Task: Find connections with filter location Ravensburg with filter topic #Lawwith filter profile language French with filter current company Piramal Group with filter school SAL INSTITUTE OF TECH. & ENGG. RESEARCH, AHMEDABAD 067 with filter industry Interior Design with filter service category Immigration Law with filter keywords title Help Desk Worker/Desktop Support
Action: Mouse moved to (307, 208)
Screenshot: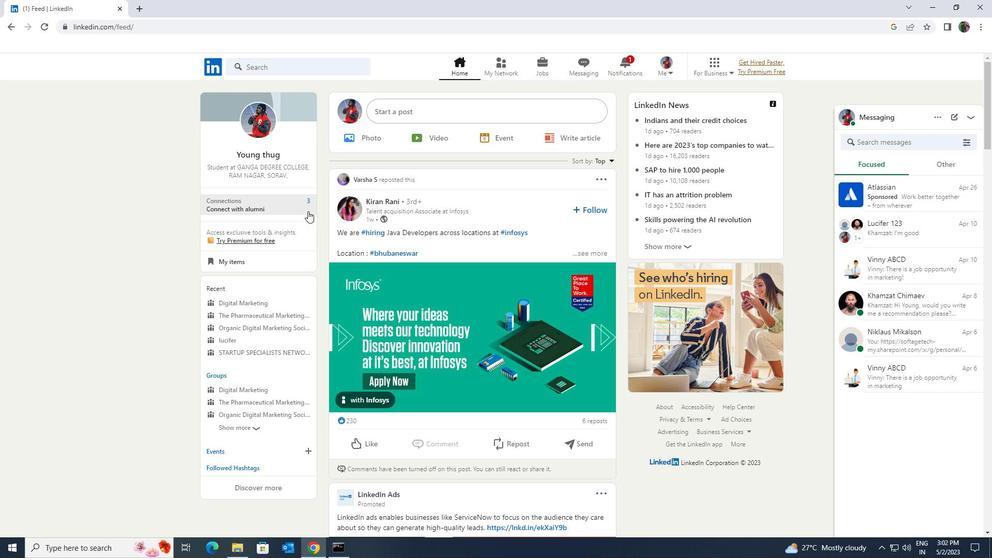 
Action: Mouse pressed left at (307, 208)
Screenshot: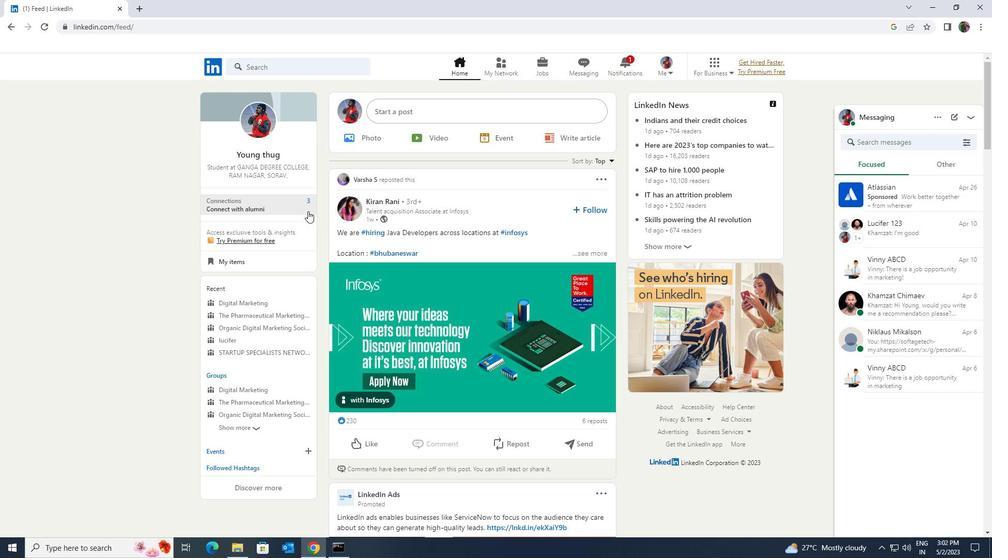 
Action: Mouse moved to (302, 126)
Screenshot: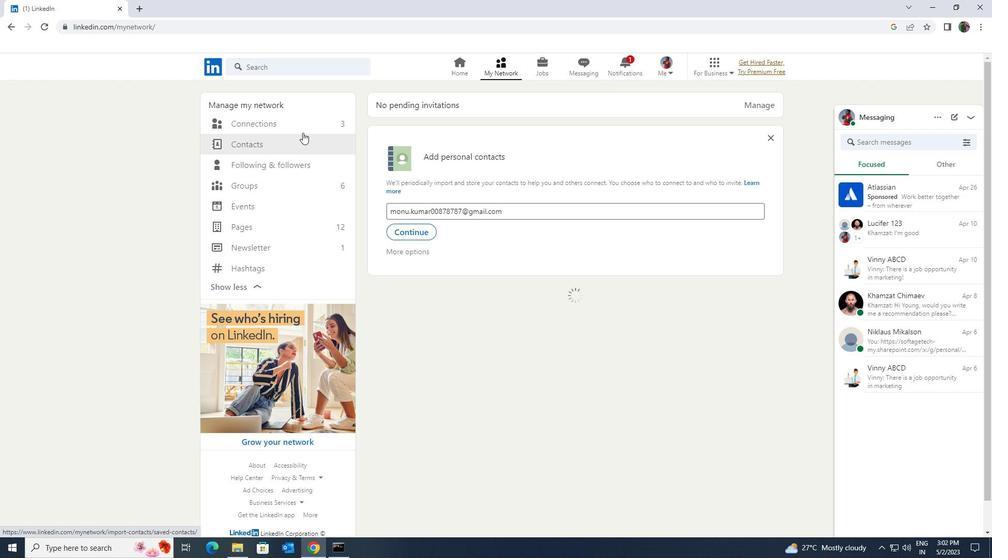 
Action: Mouse pressed left at (302, 126)
Screenshot: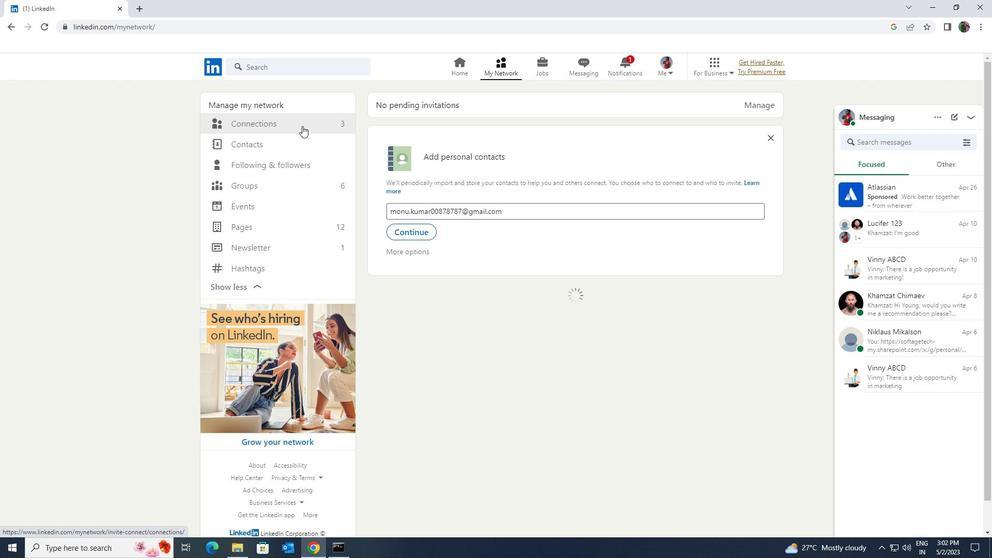 
Action: Mouse moved to (551, 126)
Screenshot: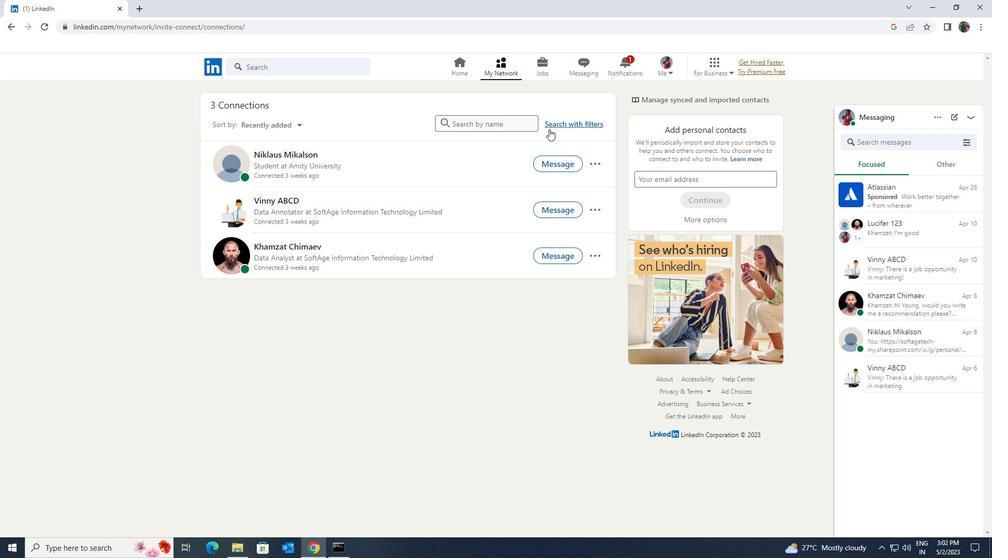 
Action: Mouse pressed left at (551, 126)
Screenshot: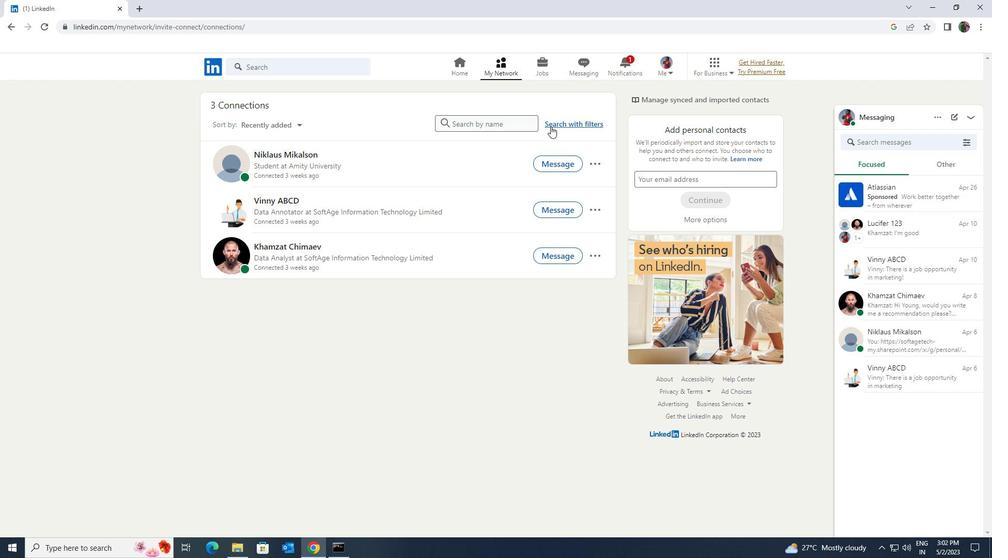 
Action: Mouse moved to (530, 94)
Screenshot: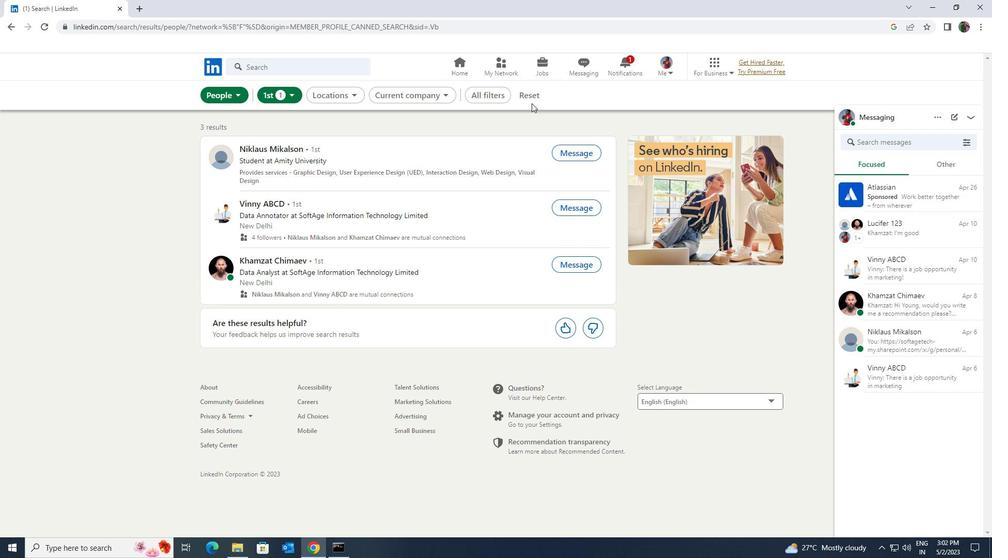 
Action: Mouse pressed left at (530, 94)
Screenshot: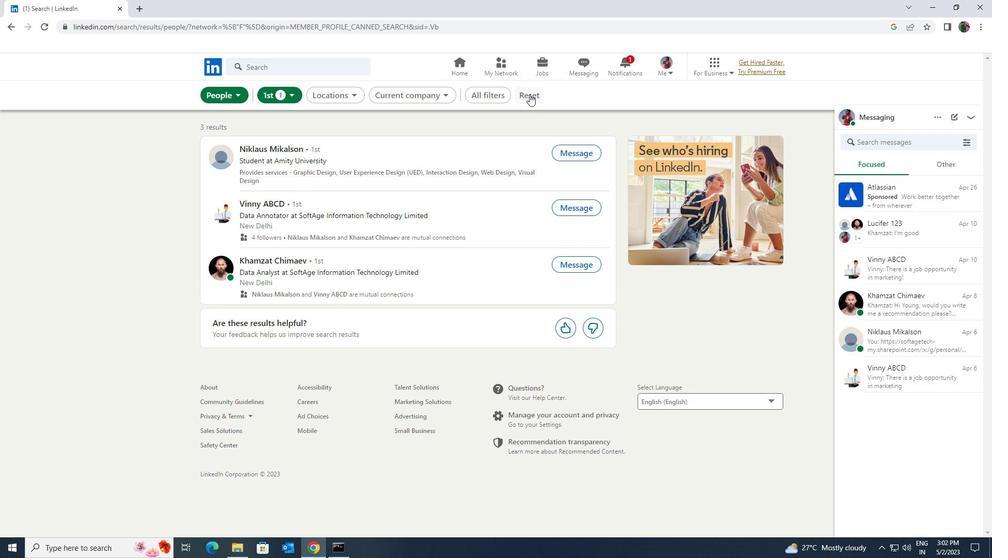 
Action: Mouse moved to (517, 96)
Screenshot: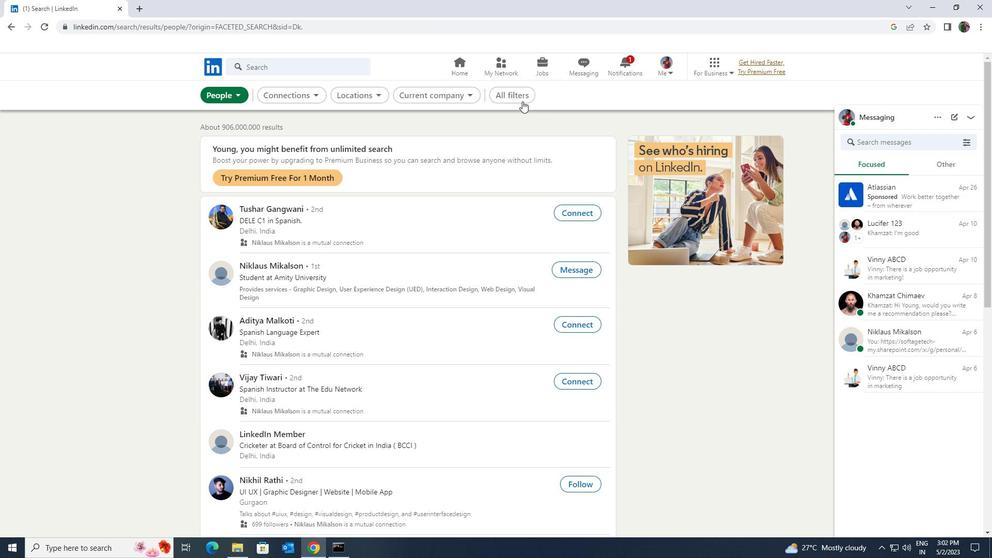 
Action: Mouse pressed left at (517, 96)
Screenshot: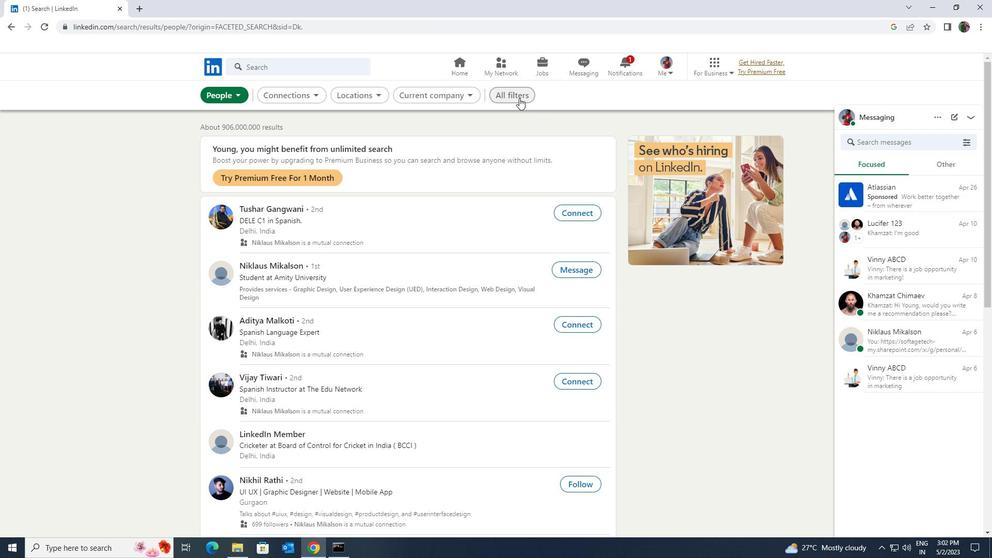 
Action: Mouse moved to (863, 408)
Screenshot: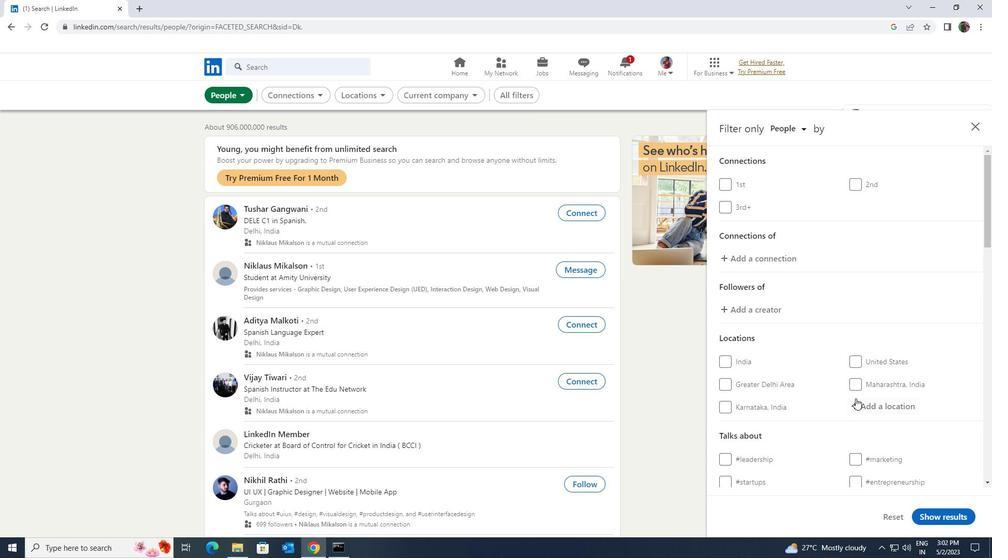 
Action: Mouse pressed left at (863, 408)
Screenshot: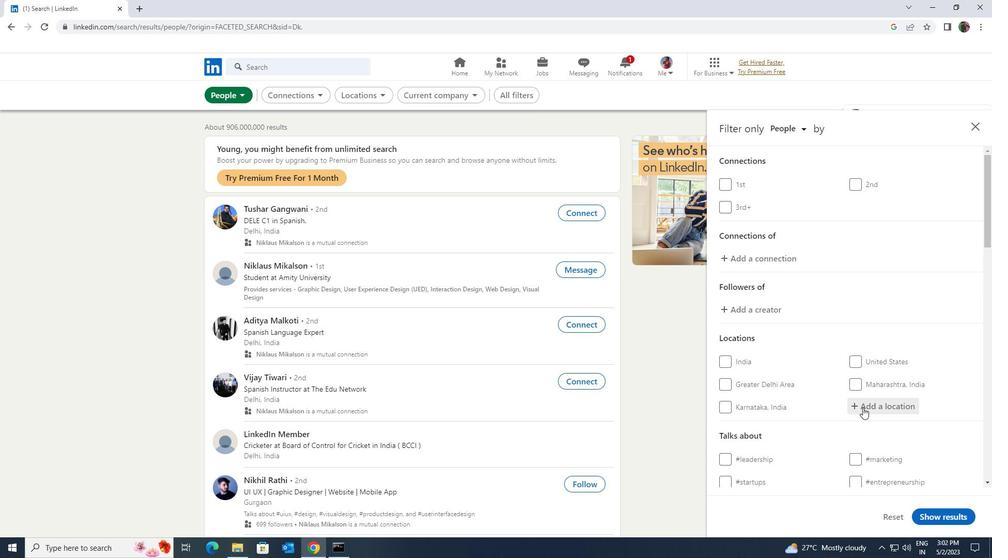 
Action: Key pressed <Key.shift>RAVENSBUR
Screenshot: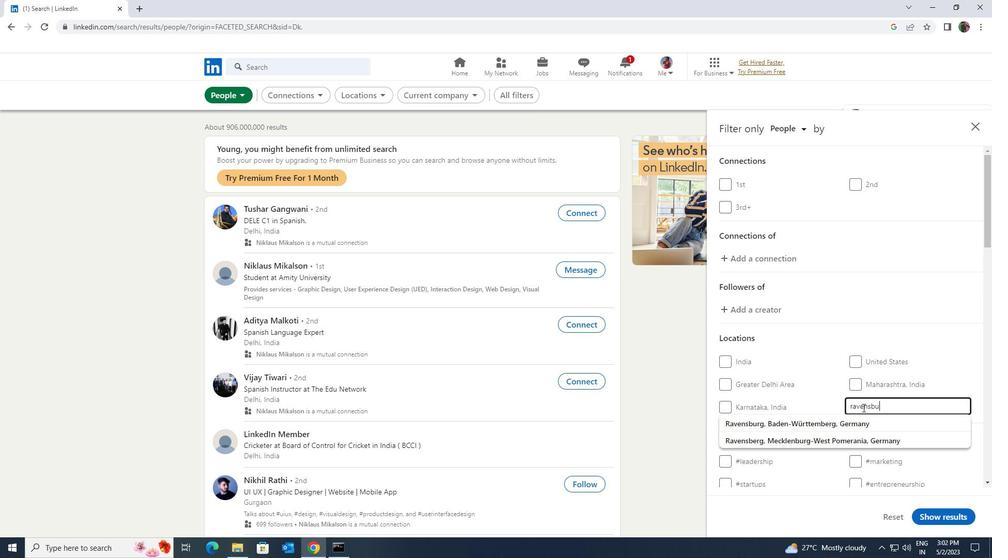 
Action: Mouse moved to (865, 418)
Screenshot: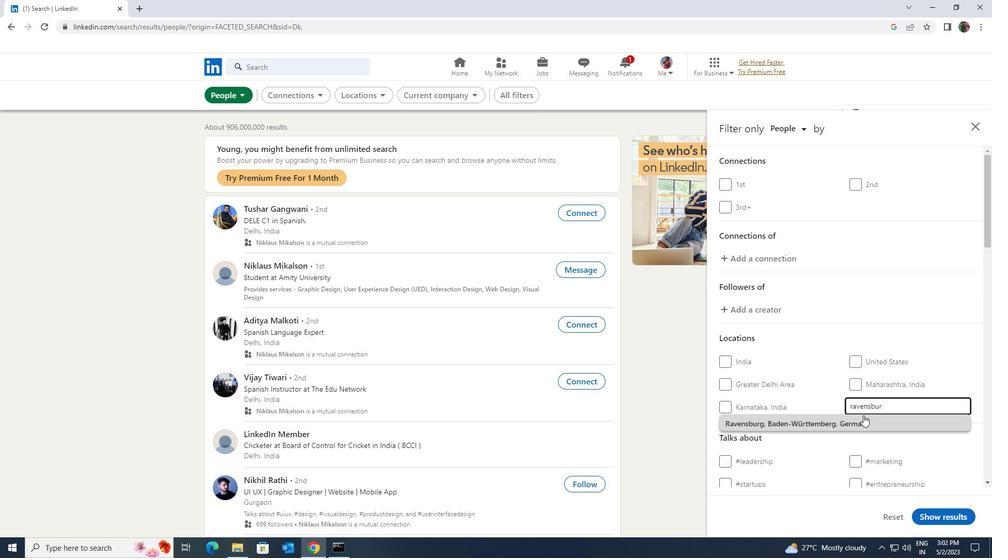 
Action: Mouse pressed left at (865, 418)
Screenshot: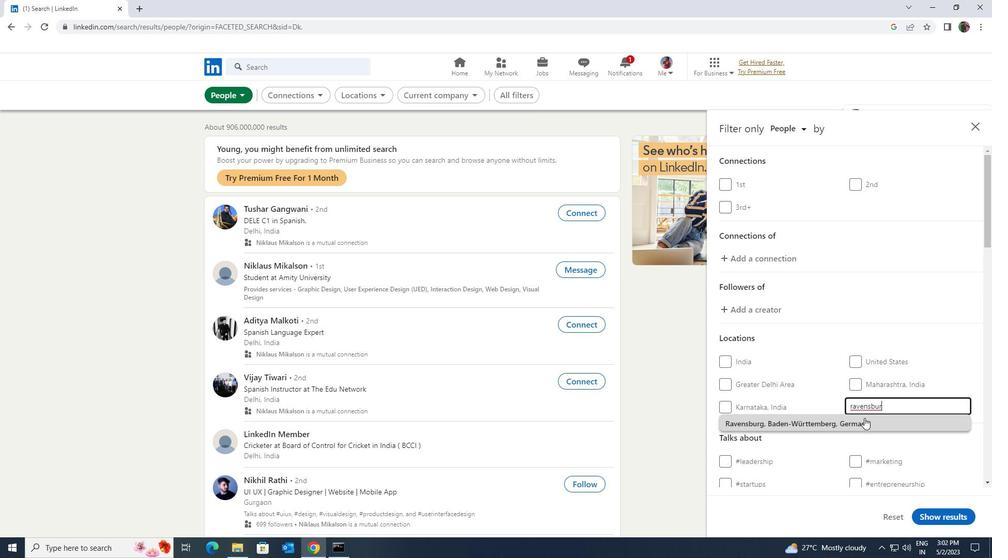 
Action: Mouse scrolled (865, 417) with delta (0, 0)
Screenshot: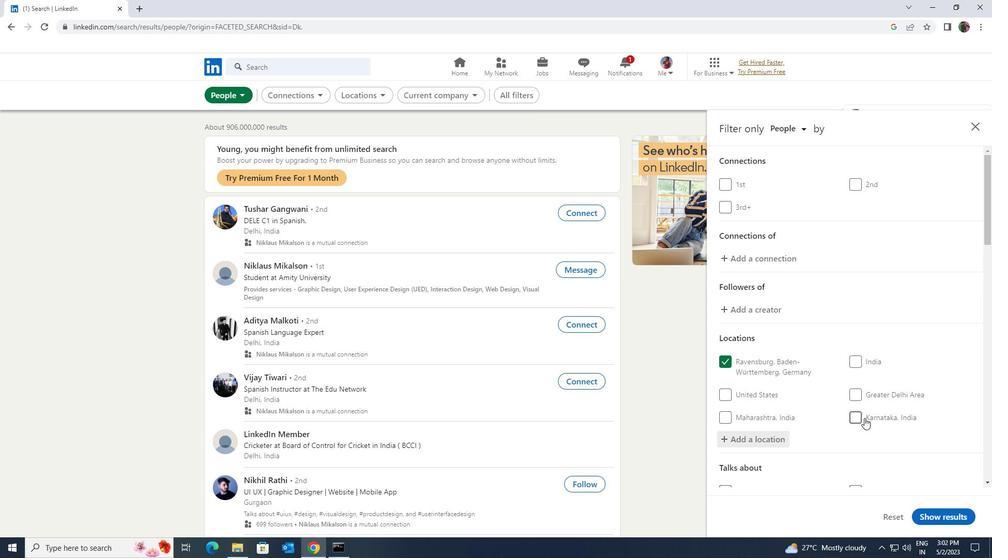 
Action: Mouse scrolled (865, 417) with delta (0, 0)
Screenshot: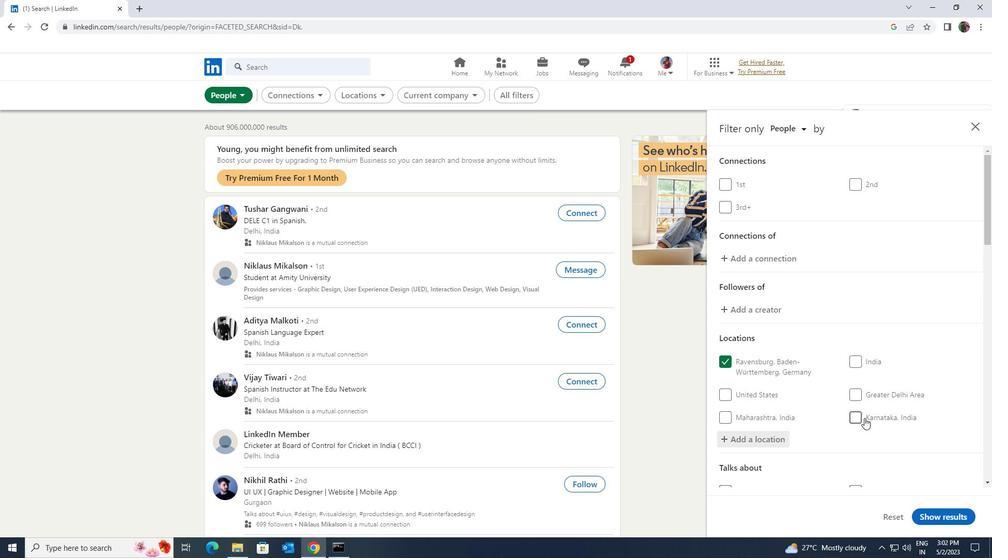 
Action: Mouse moved to (869, 427)
Screenshot: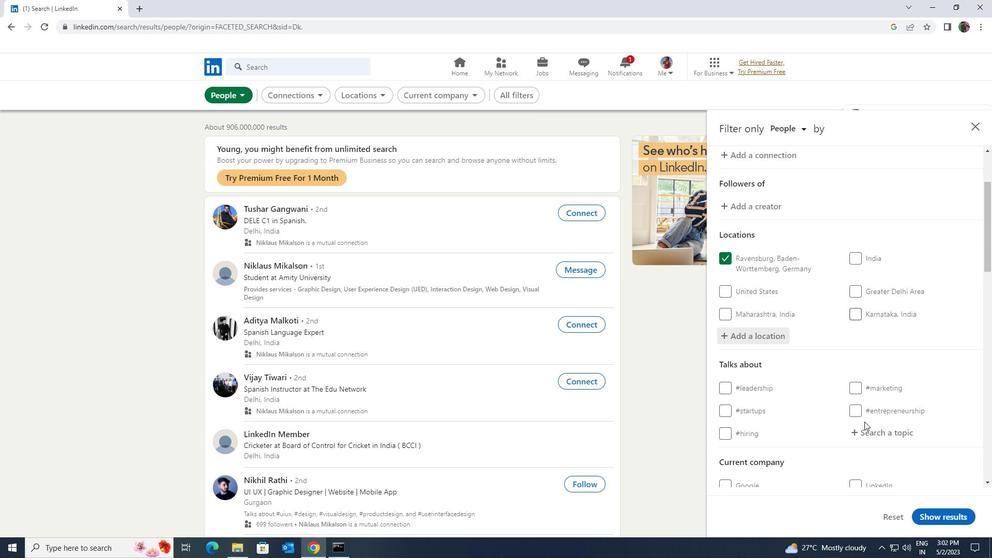 
Action: Mouse pressed left at (869, 427)
Screenshot: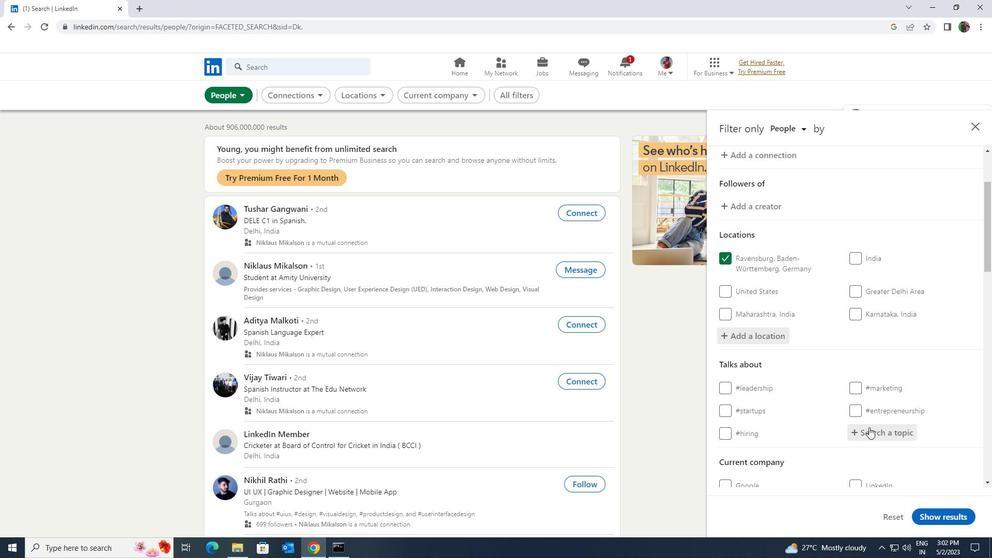 
Action: Key pressed <Key.shift><Key.shift><Key.shift><Key.shift><Key.shift><Key.shift><Key.shift><Key.shift><Key.shift>LAW
Screenshot: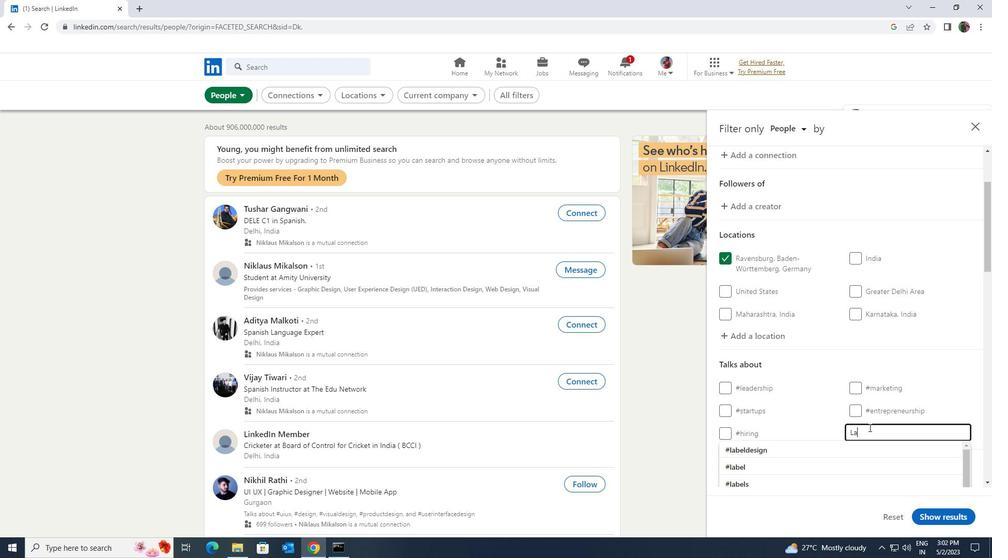 
Action: Mouse moved to (862, 448)
Screenshot: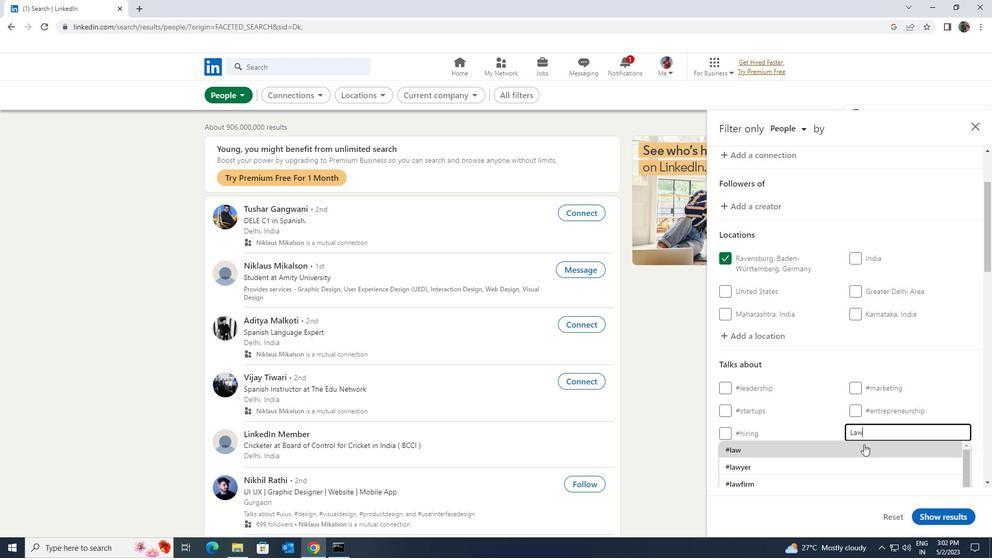 
Action: Mouse pressed left at (862, 448)
Screenshot: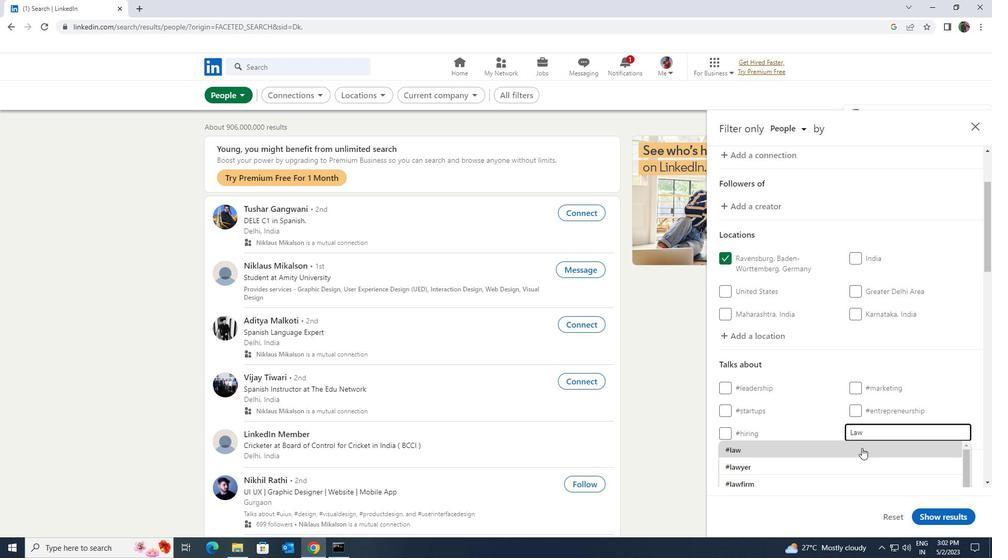
Action: Mouse scrolled (862, 447) with delta (0, 0)
Screenshot: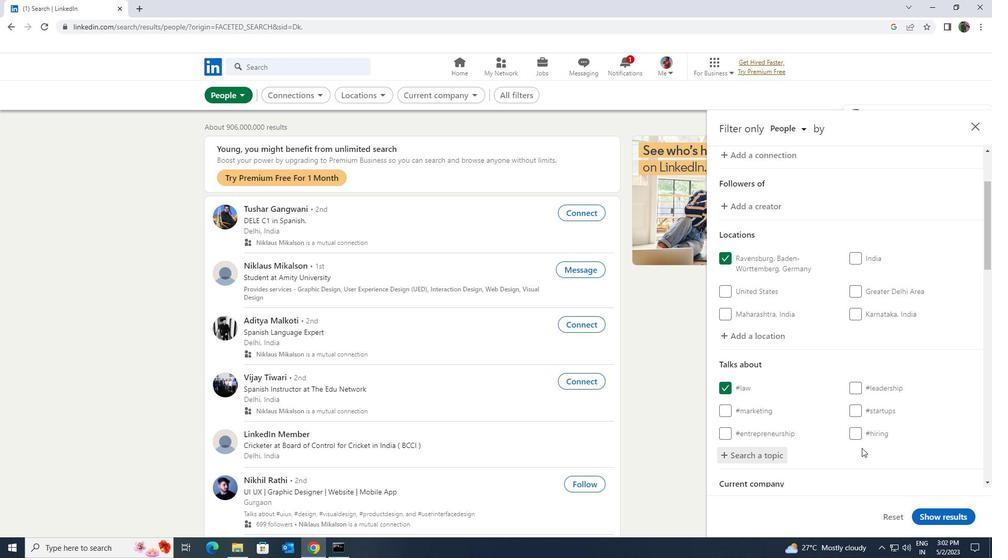 
Action: Mouse scrolled (862, 447) with delta (0, 0)
Screenshot: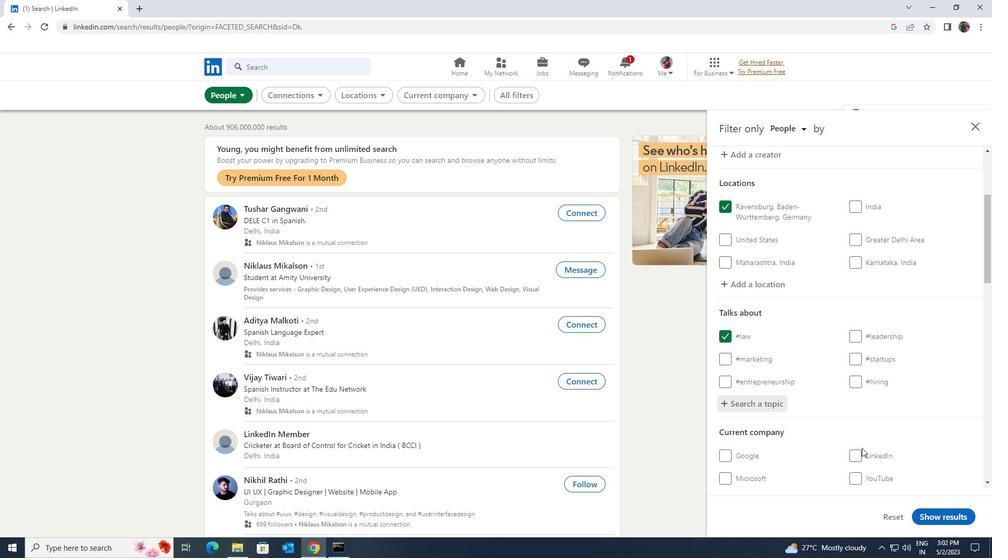 
Action: Mouse scrolled (862, 447) with delta (0, 0)
Screenshot: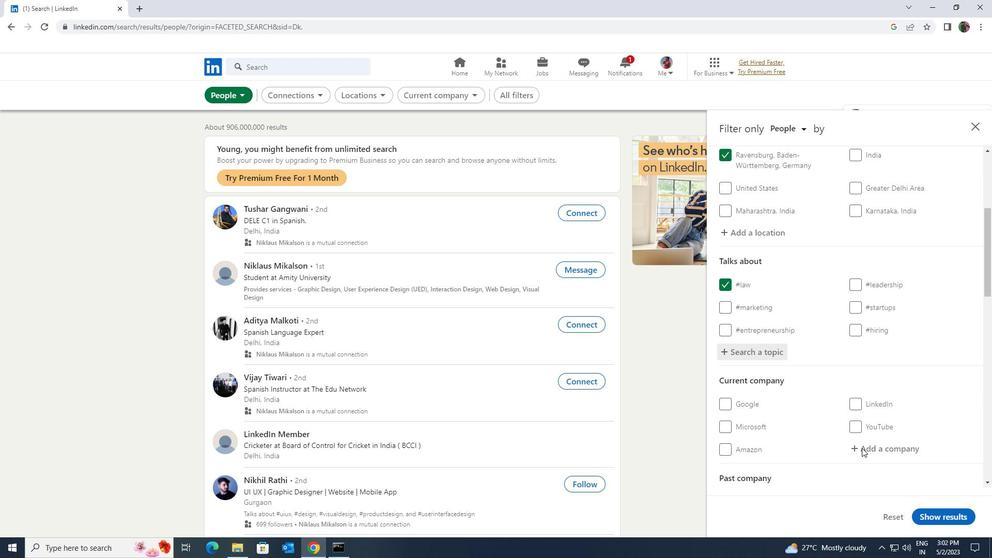
Action: Mouse scrolled (862, 447) with delta (0, 0)
Screenshot: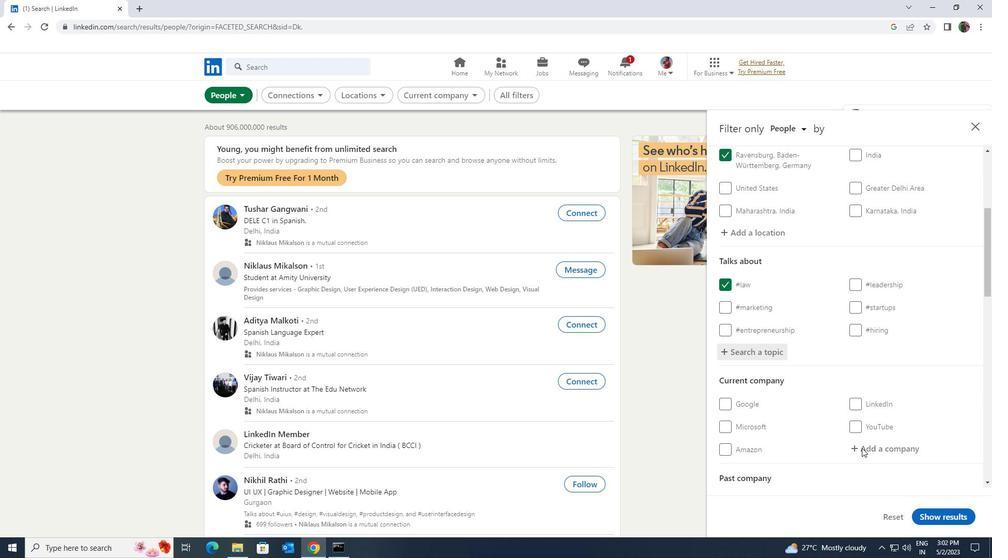 
Action: Mouse scrolled (862, 447) with delta (0, 0)
Screenshot: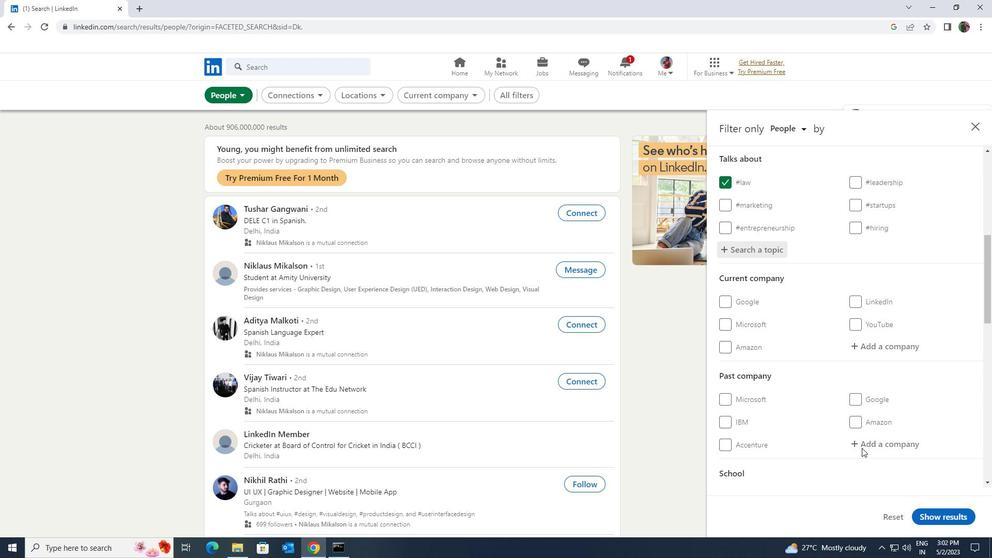
Action: Mouse scrolled (862, 447) with delta (0, 0)
Screenshot: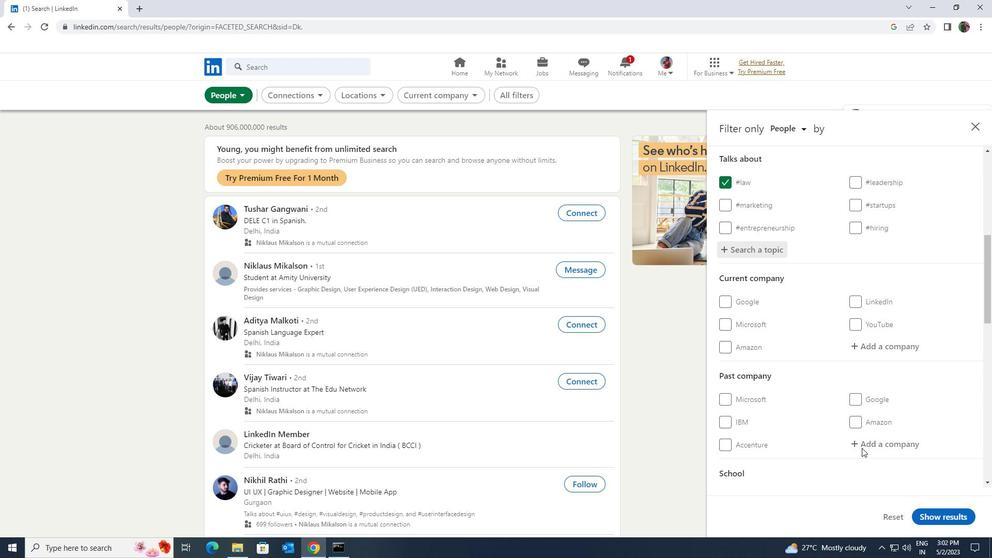 
Action: Mouse moved to (859, 446)
Screenshot: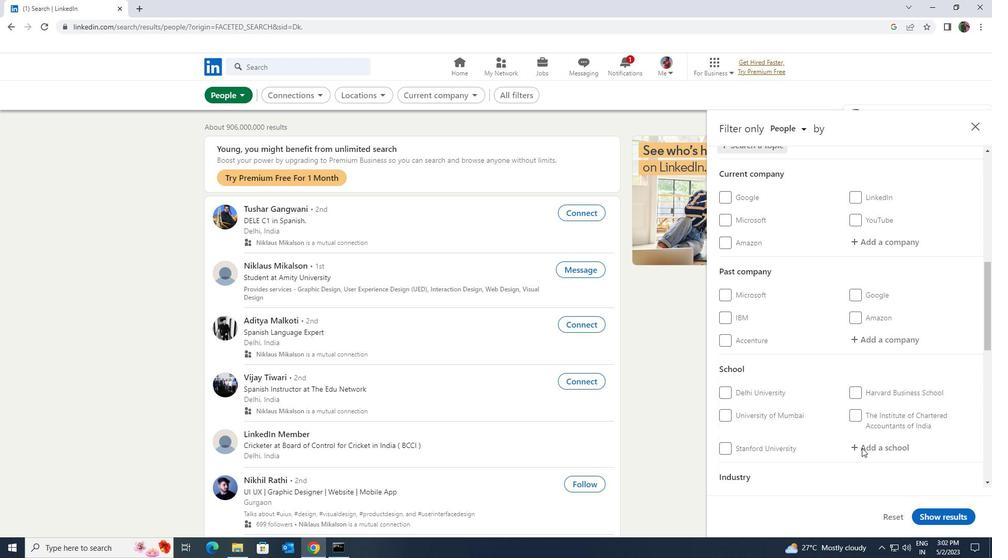 
Action: Mouse scrolled (859, 445) with delta (0, 0)
Screenshot: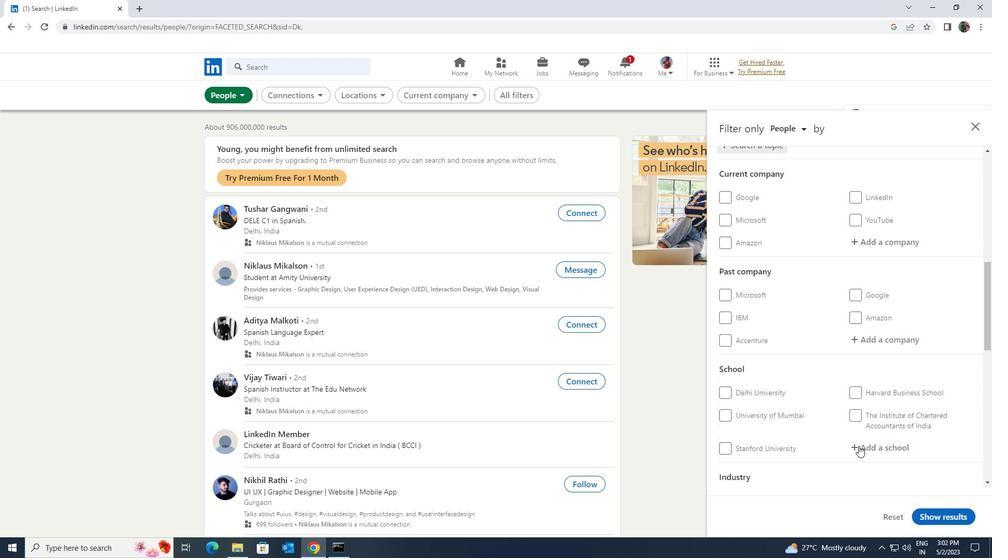 
Action: Mouse scrolled (859, 445) with delta (0, 0)
Screenshot: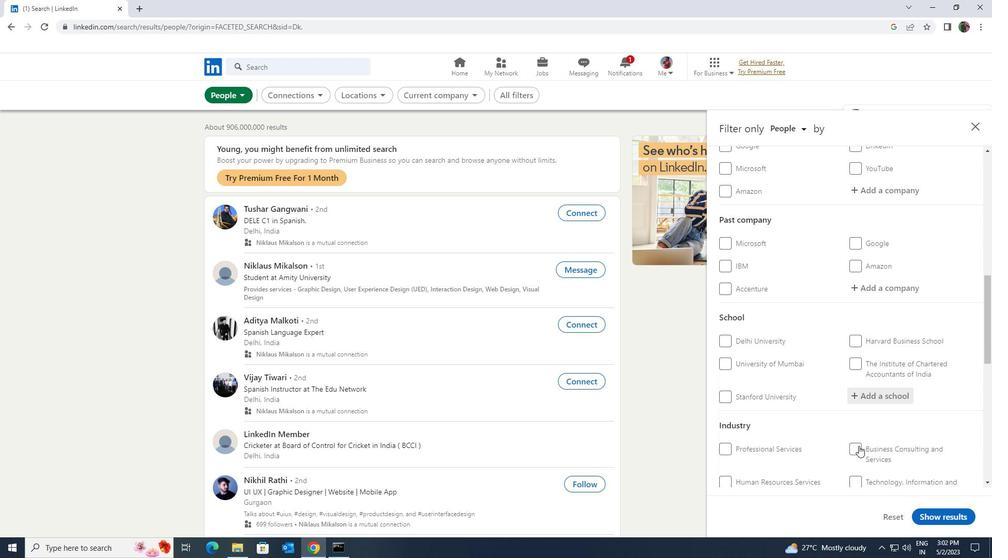 
Action: Mouse scrolled (859, 445) with delta (0, 0)
Screenshot: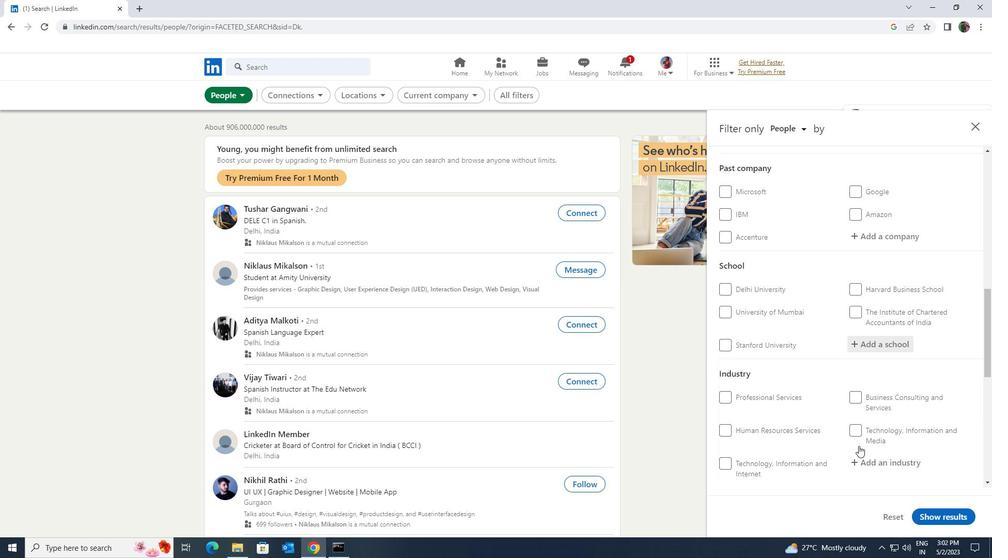 
Action: Mouse scrolled (859, 445) with delta (0, 0)
Screenshot: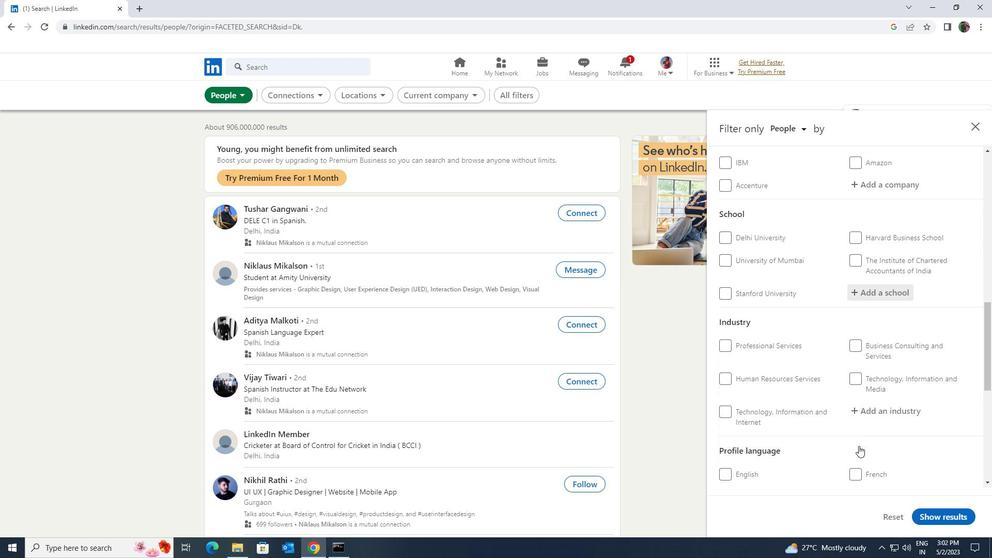 
Action: Mouse moved to (857, 425)
Screenshot: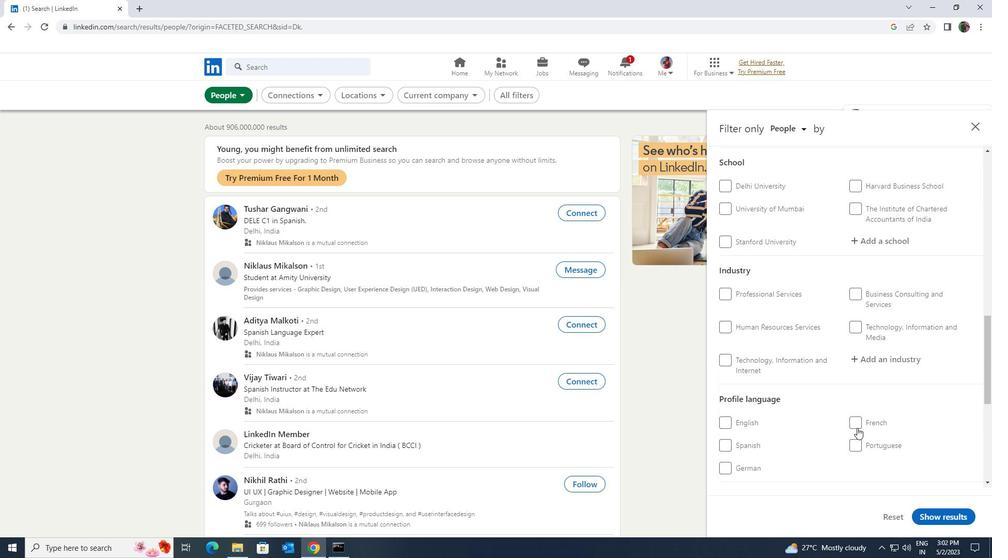 
Action: Mouse pressed left at (857, 425)
Screenshot: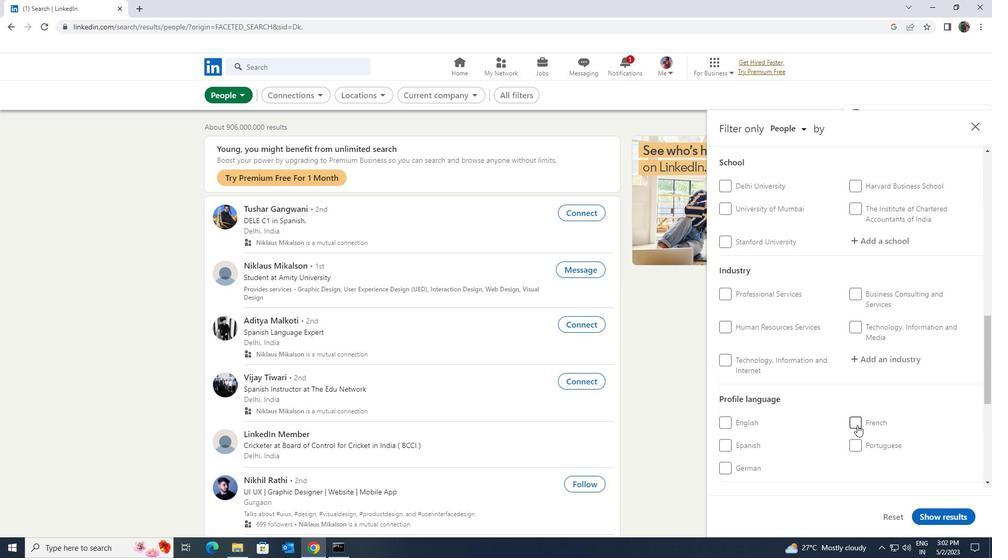 
Action: Mouse scrolled (857, 426) with delta (0, 0)
Screenshot: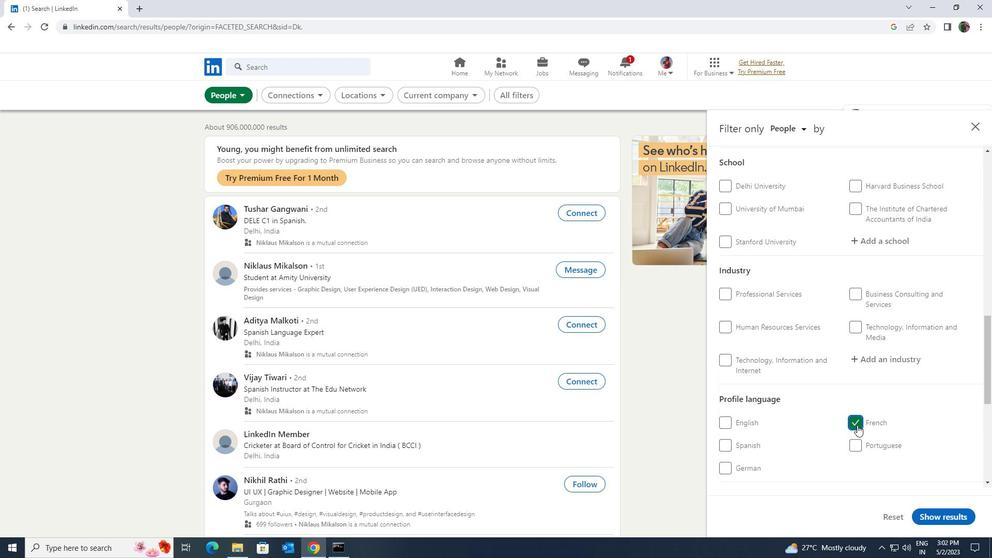 
Action: Mouse scrolled (857, 426) with delta (0, 0)
Screenshot: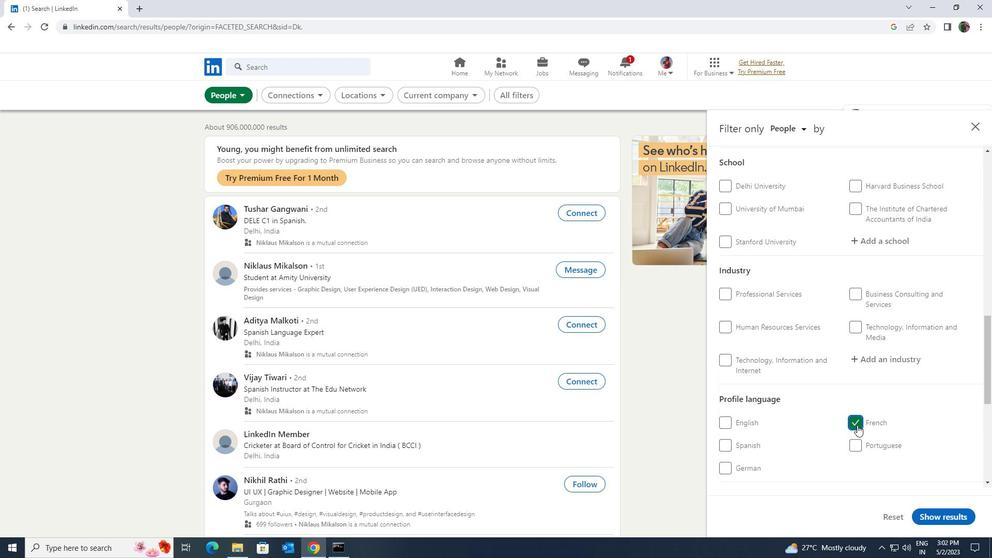 
Action: Mouse scrolled (857, 426) with delta (0, 0)
Screenshot: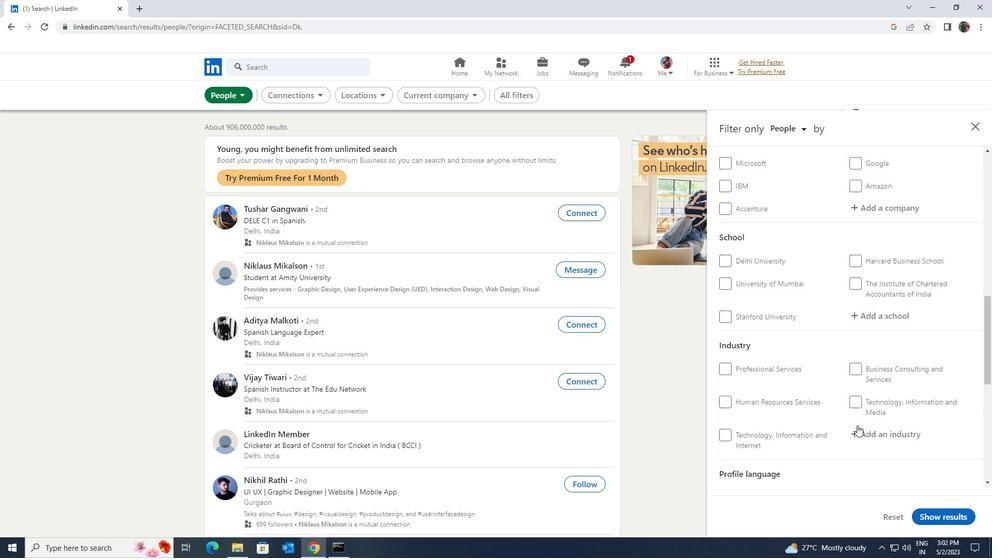 
Action: Mouse scrolled (857, 426) with delta (0, 0)
Screenshot: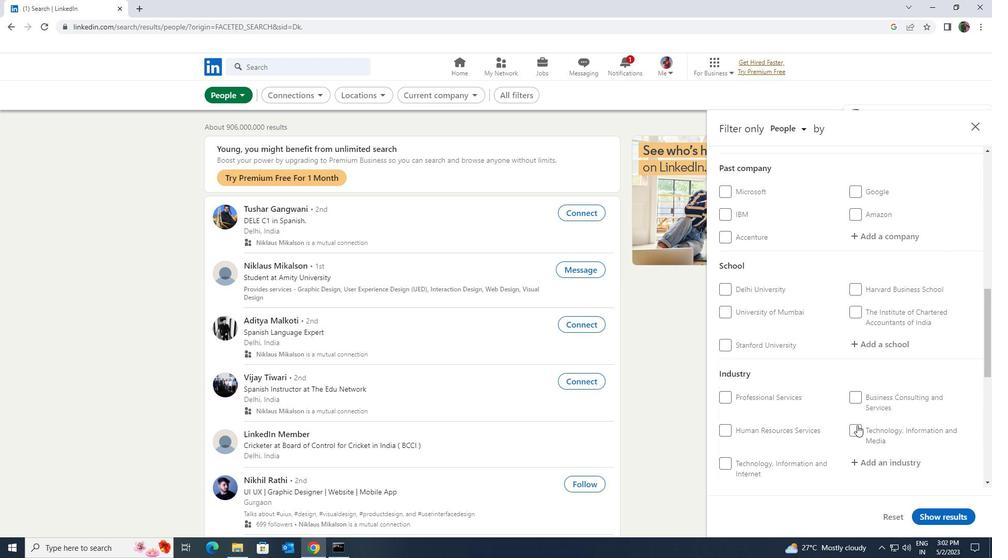 
Action: Mouse scrolled (857, 426) with delta (0, 0)
Screenshot: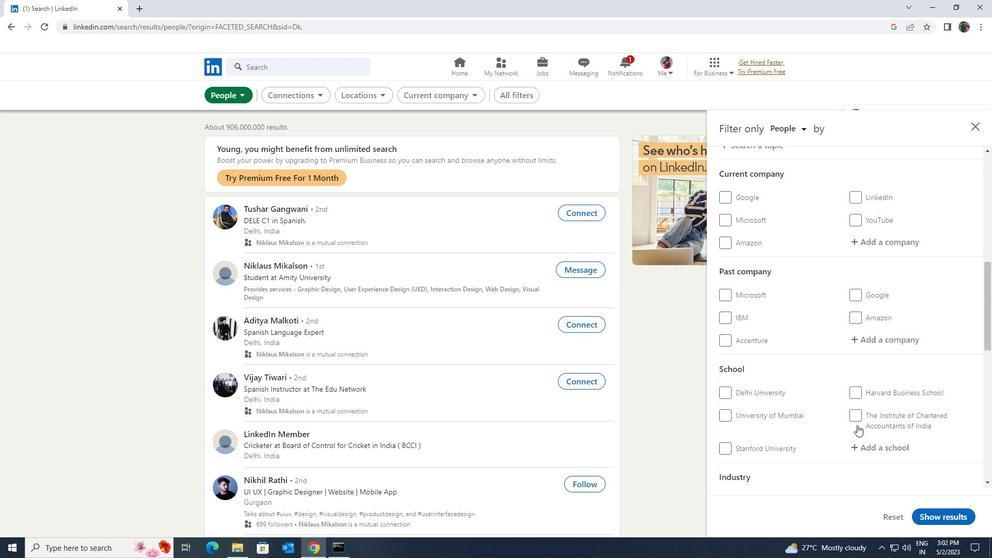 
Action: Mouse scrolled (857, 426) with delta (0, 0)
Screenshot: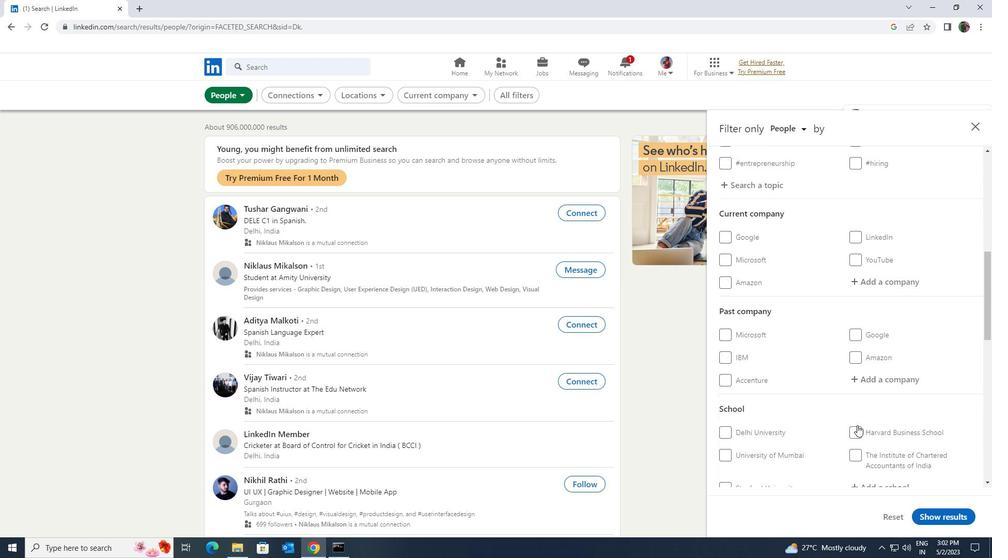 
Action: Mouse scrolled (857, 426) with delta (0, 0)
Screenshot: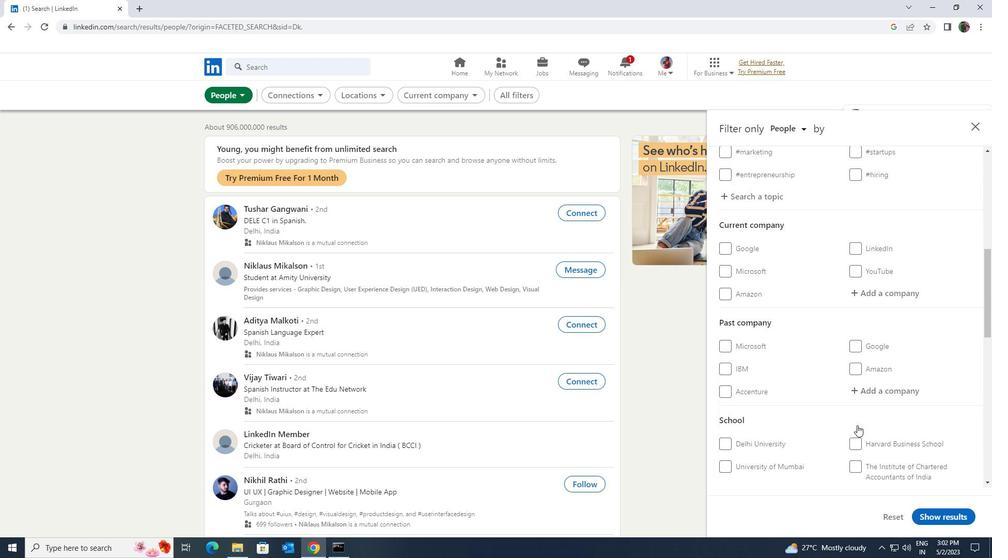 
Action: Mouse moved to (867, 400)
Screenshot: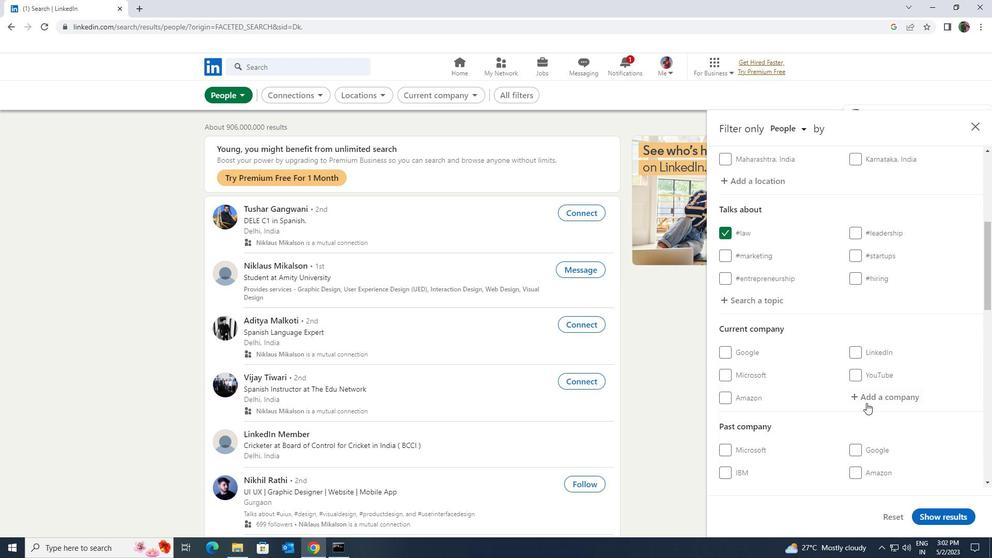
Action: Mouse pressed left at (867, 400)
Screenshot: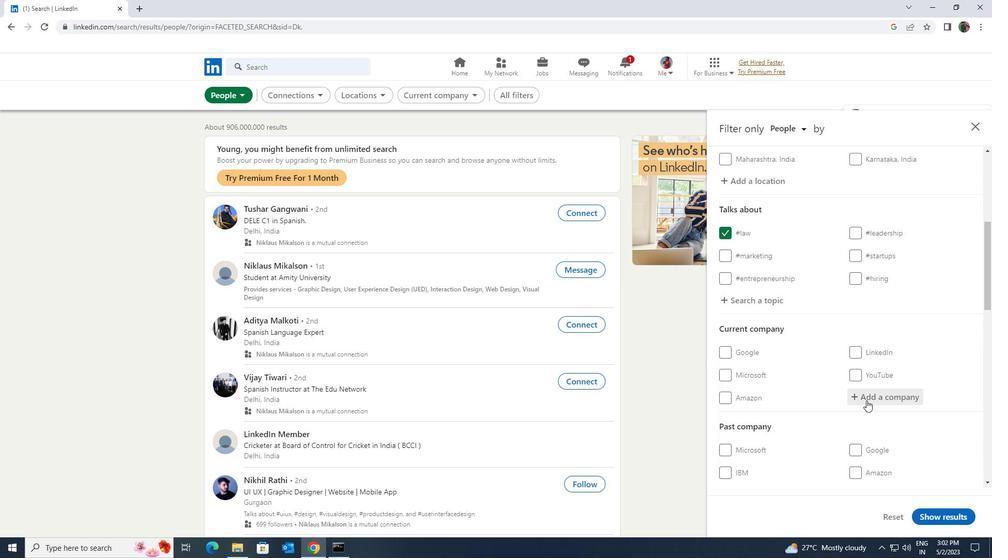 
Action: Key pressed <Key.shift>PIRAMA
Screenshot: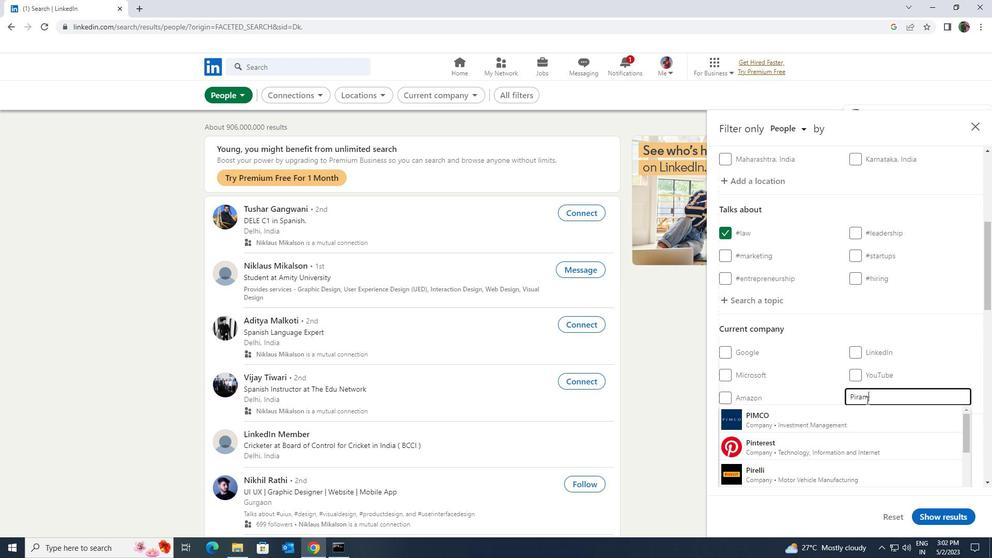 
Action: Mouse moved to (865, 406)
Screenshot: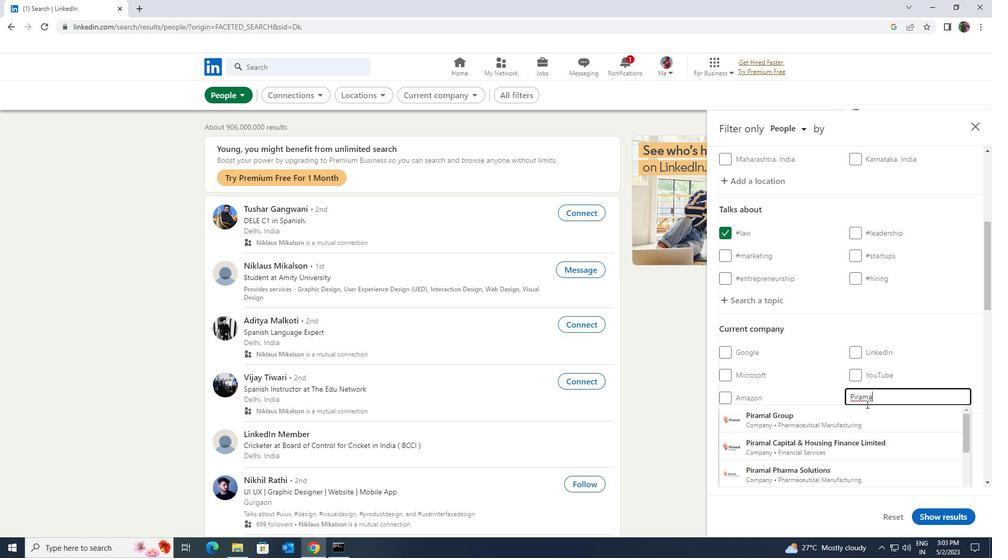 
Action: Mouse pressed left at (865, 406)
Screenshot: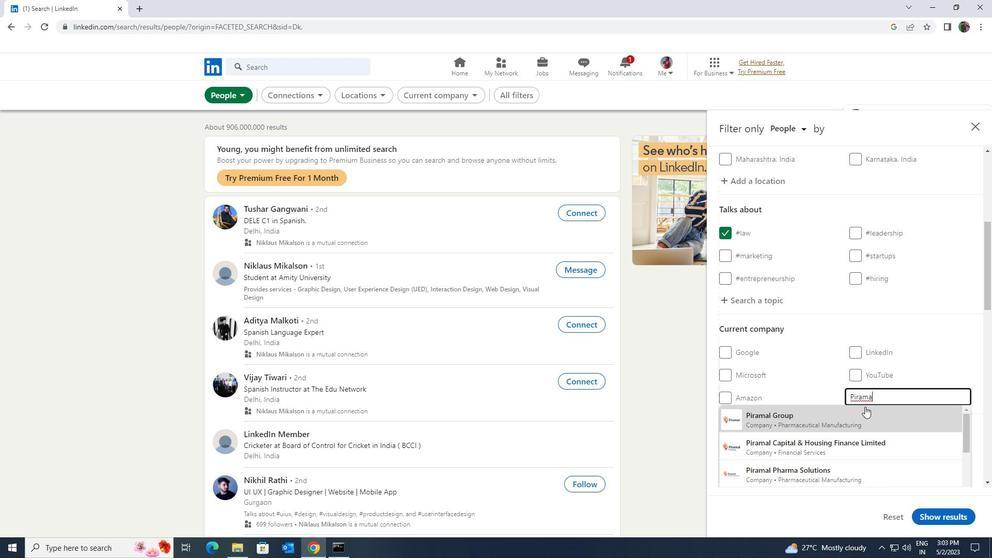 
Action: Mouse scrolled (865, 406) with delta (0, 0)
Screenshot: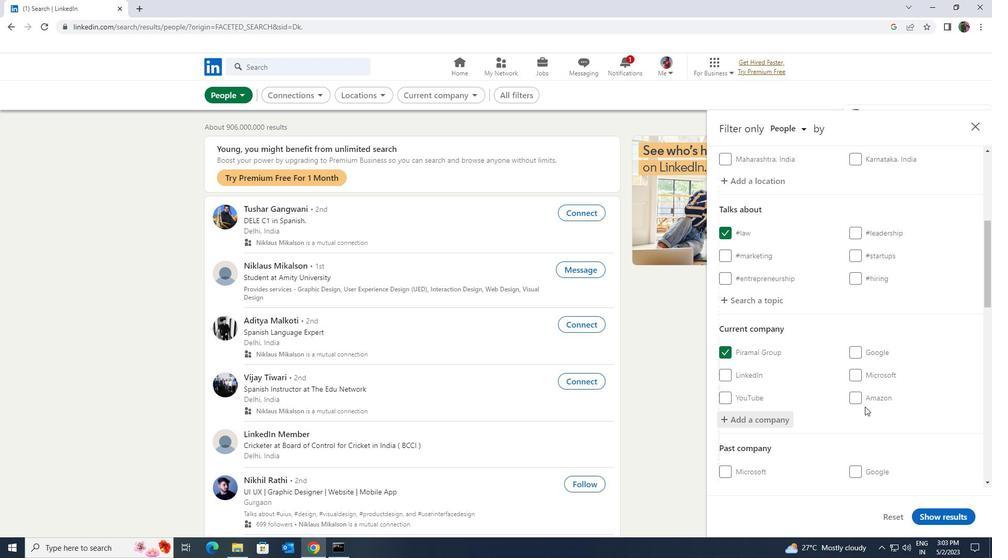 
Action: Mouse scrolled (865, 406) with delta (0, 0)
Screenshot: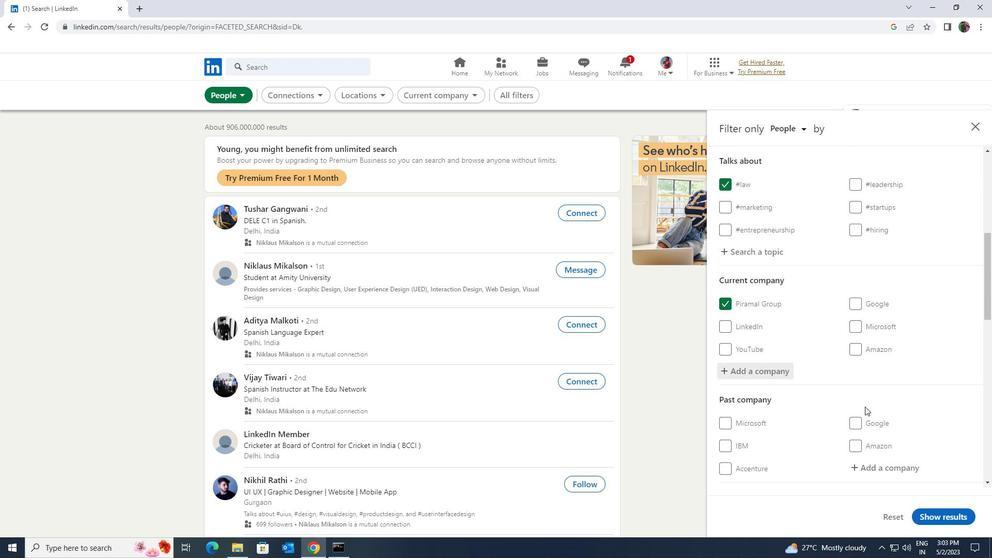 
Action: Mouse scrolled (865, 406) with delta (0, 0)
Screenshot: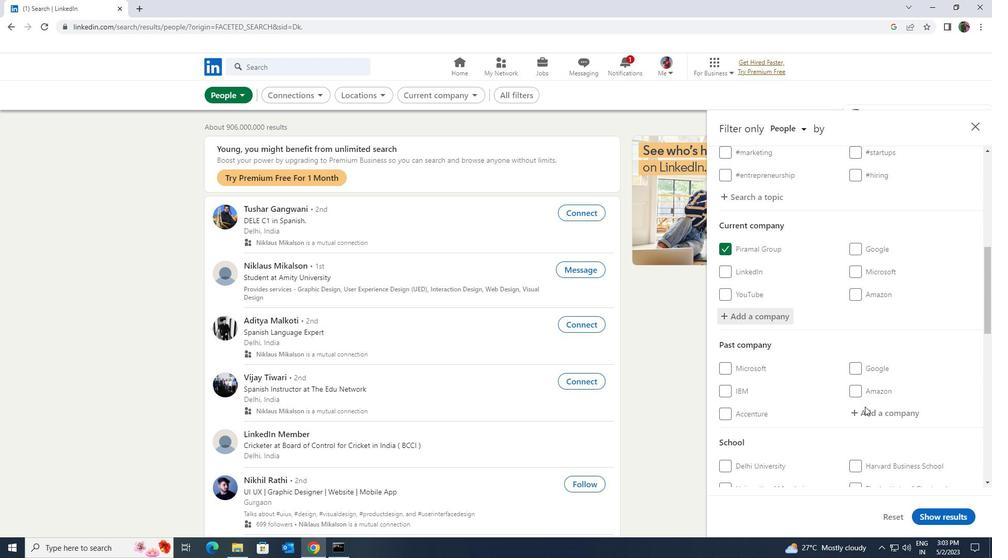 
Action: Mouse scrolled (865, 406) with delta (0, 0)
Screenshot: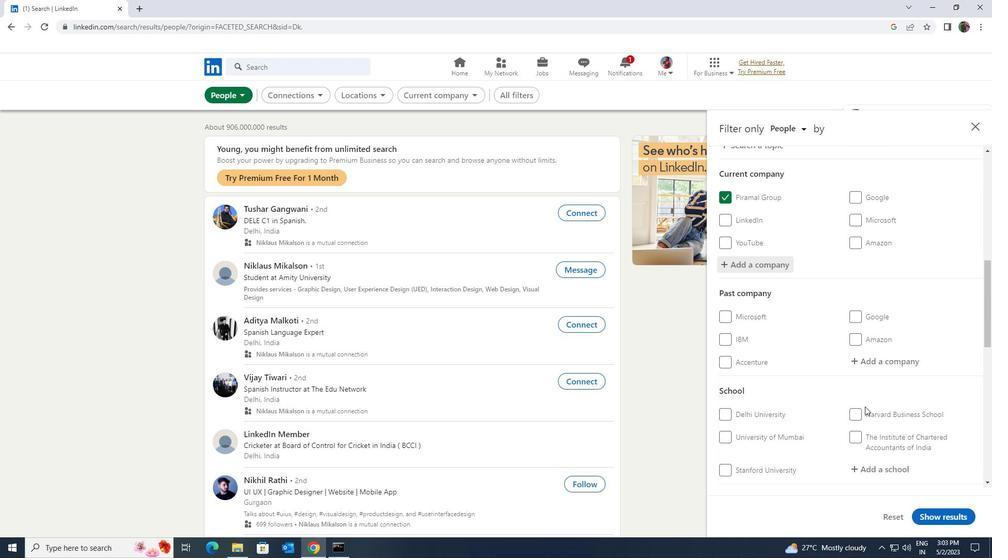 
Action: Mouse moved to (862, 413)
Screenshot: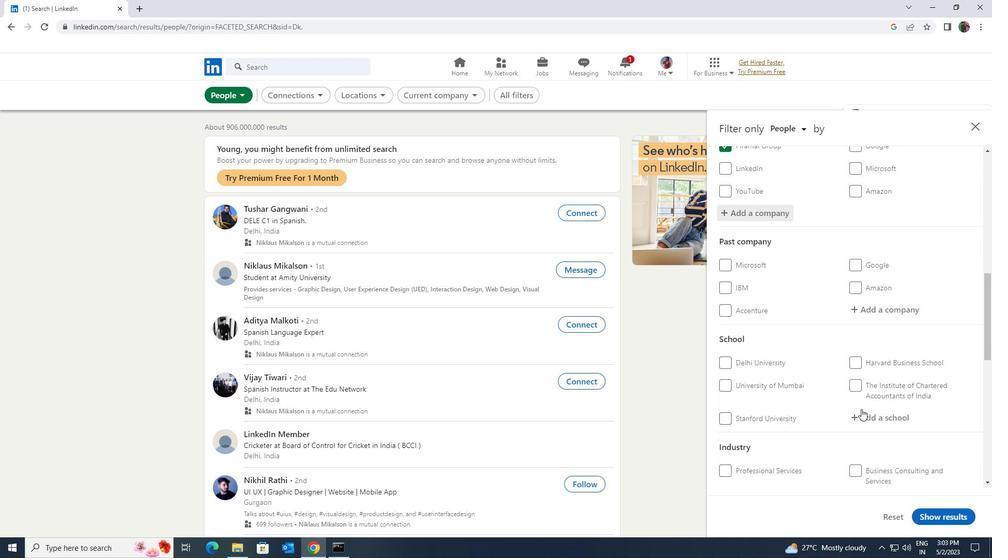 
Action: Mouse pressed left at (862, 413)
Screenshot: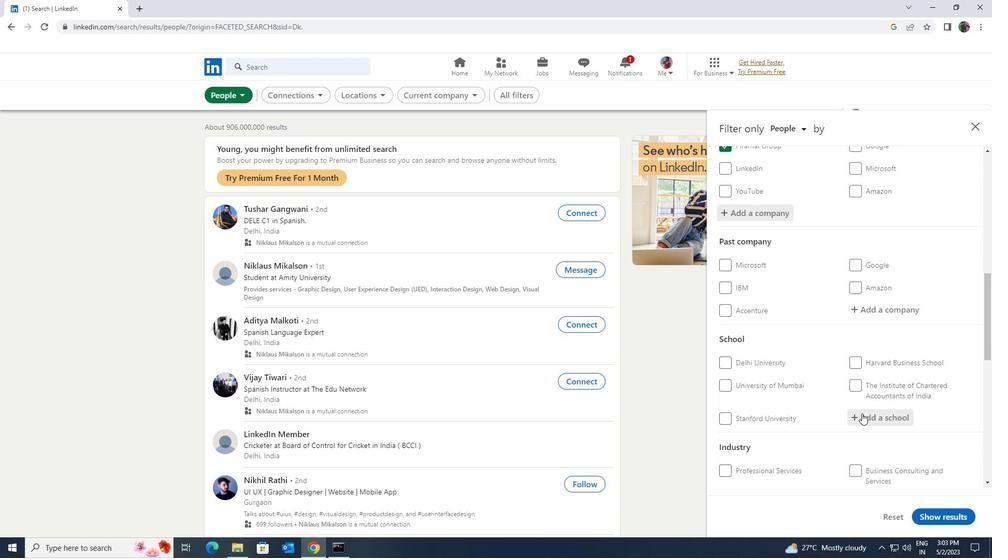 
Action: Key pressed <Key.shift>SAL
Screenshot: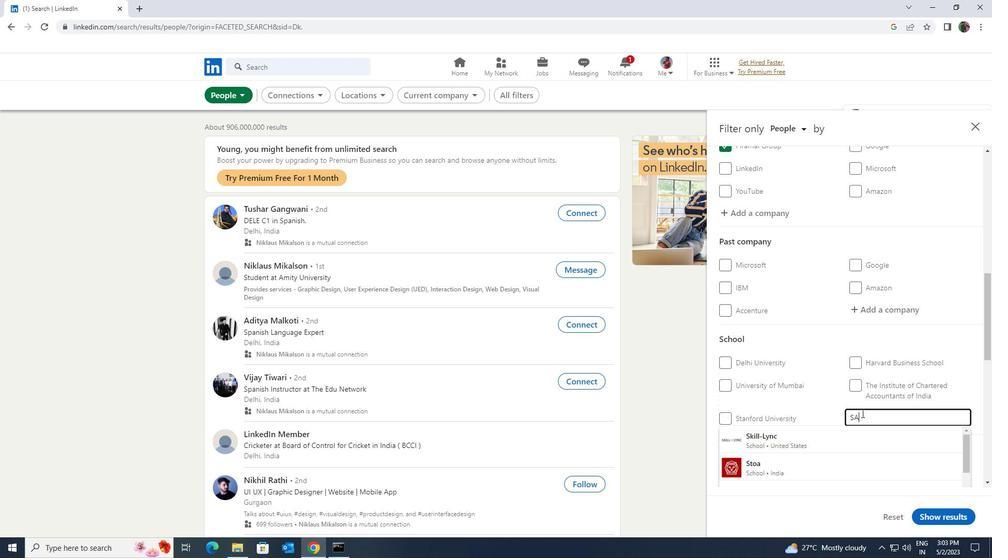 
Action: Mouse moved to (864, 434)
Screenshot: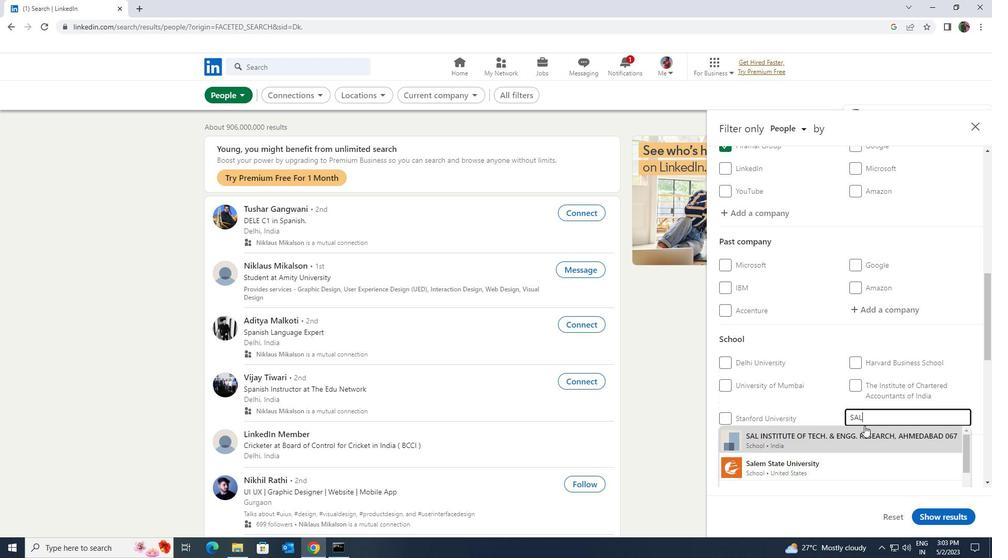 
Action: Mouse pressed left at (864, 434)
Screenshot: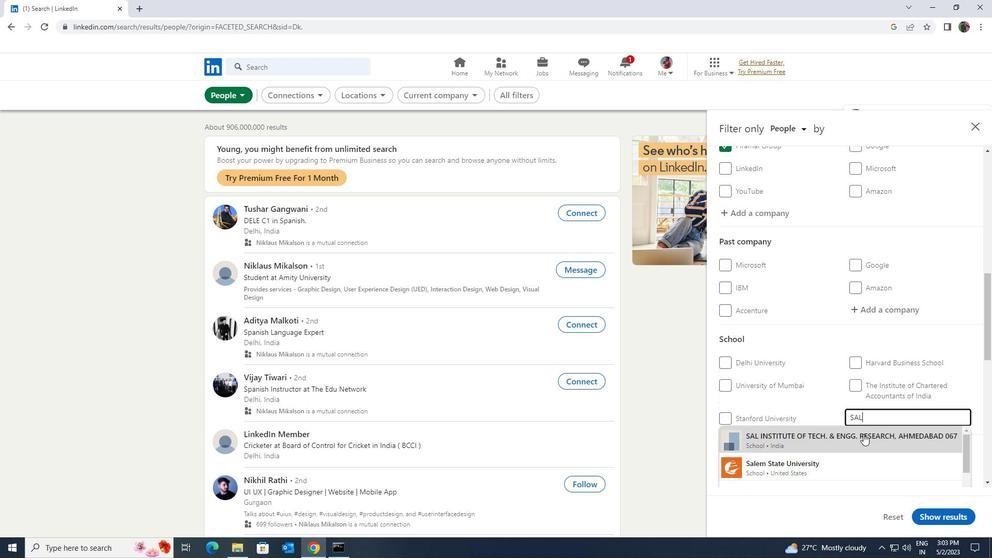 
Action: Mouse moved to (864, 434)
Screenshot: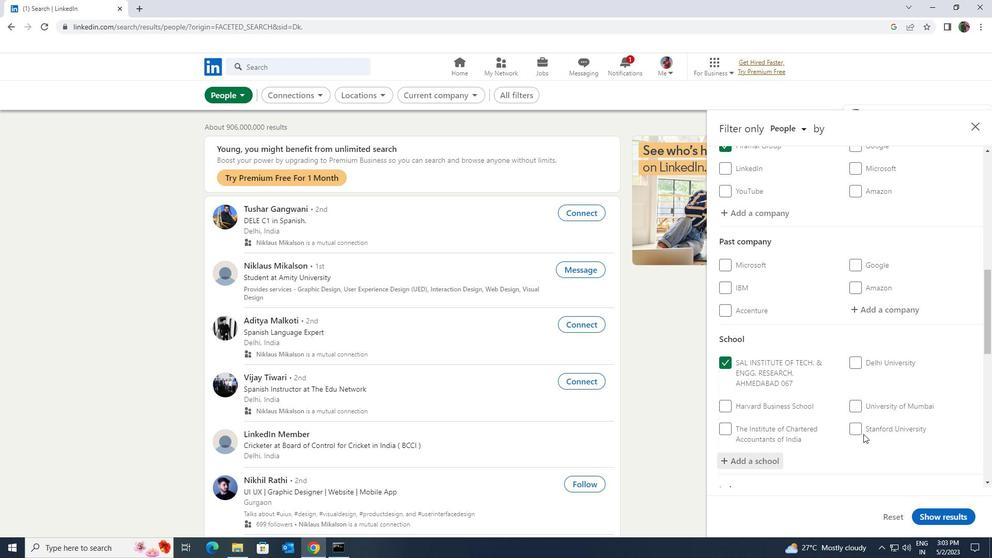 
Action: Mouse scrolled (864, 433) with delta (0, 0)
Screenshot: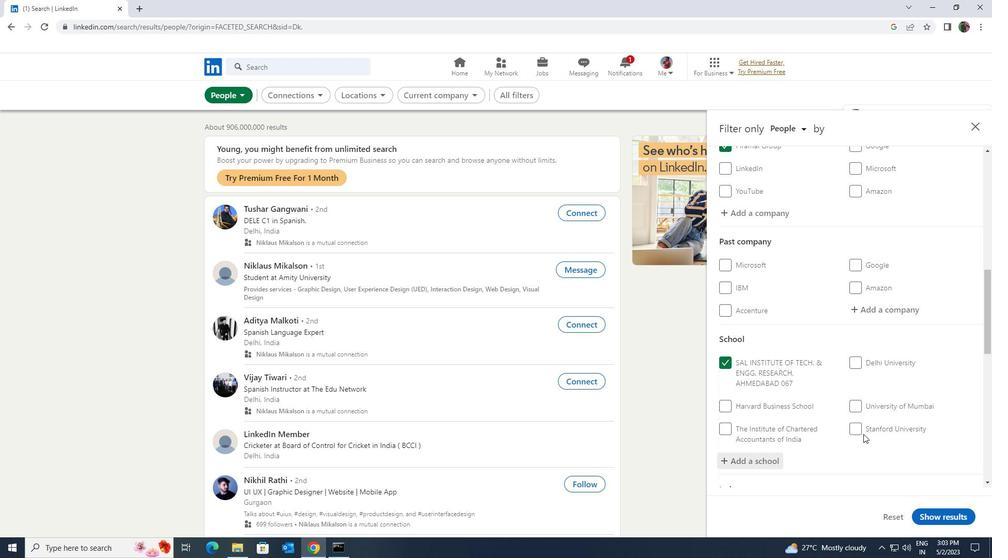 
Action: Mouse scrolled (864, 433) with delta (0, 0)
Screenshot: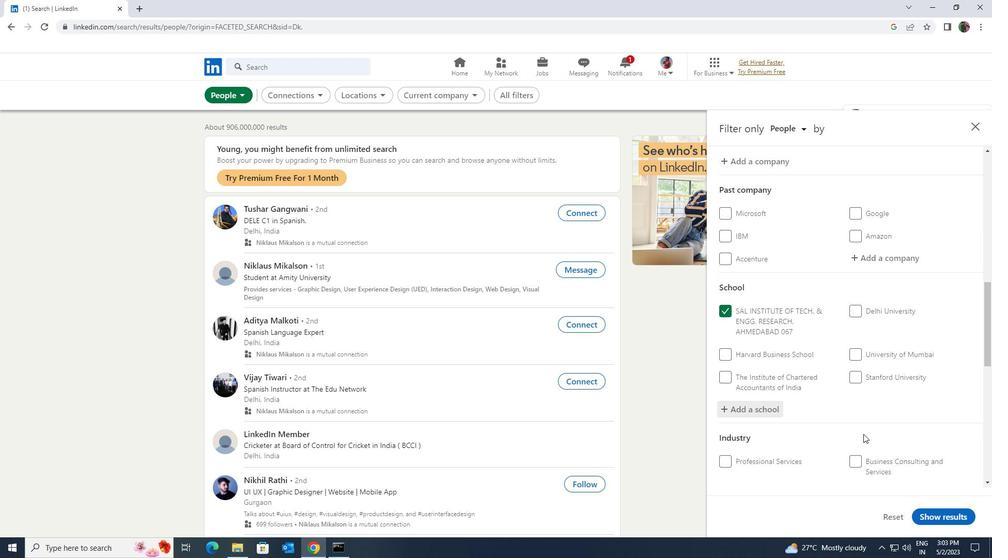 
Action: Mouse moved to (864, 432)
Screenshot: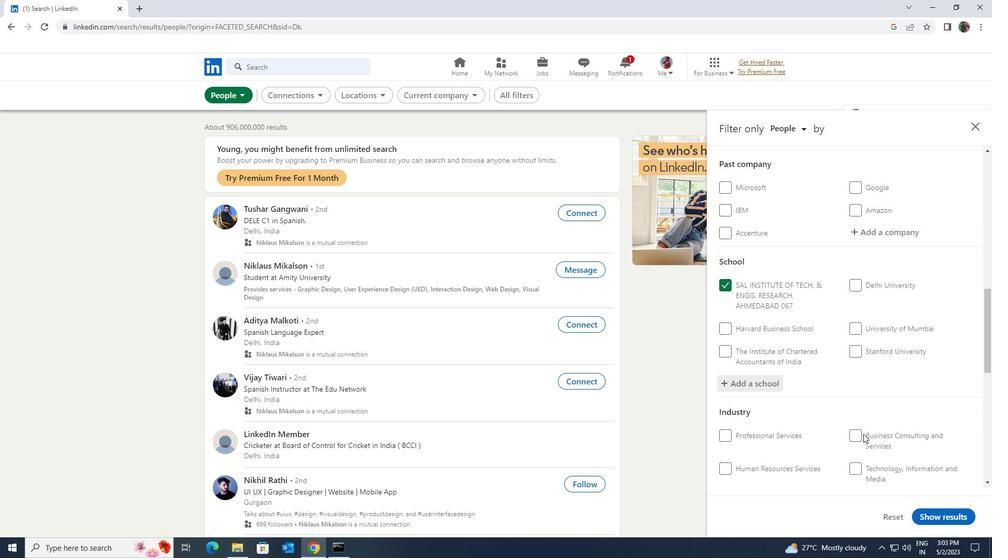 
Action: Mouse scrolled (864, 431) with delta (0, 0)
Screenshot: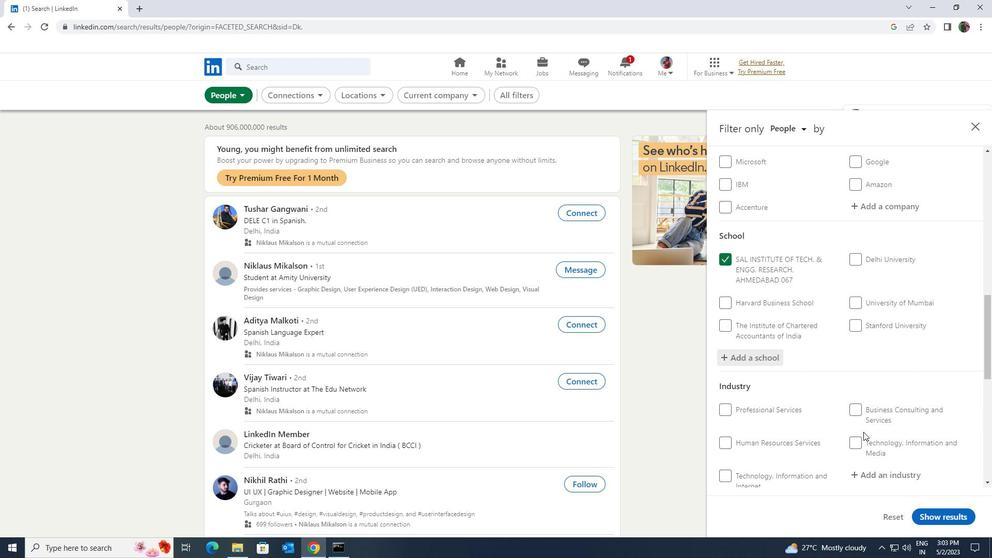 
Action: Mouse moved to (864, 423)
Screenshot: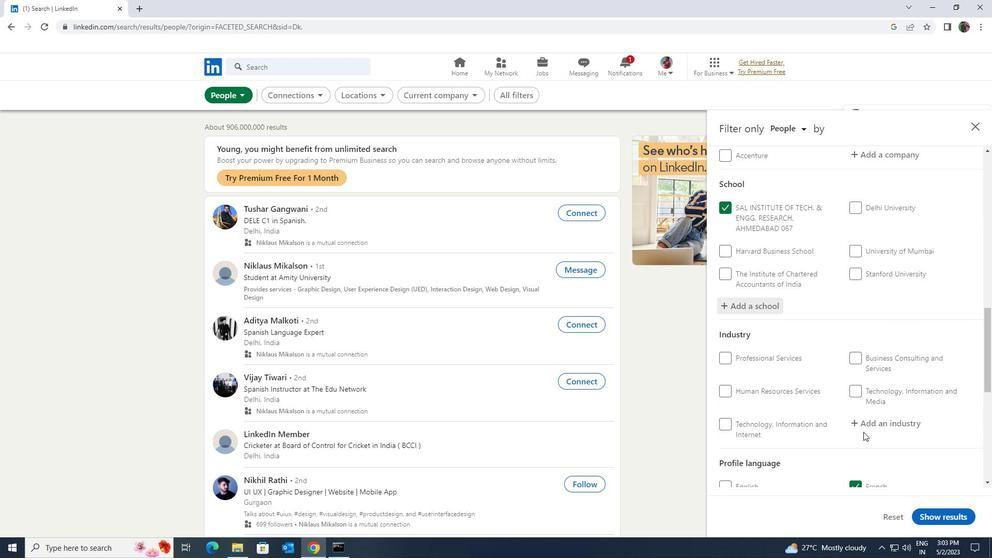 
Action: Mouse pressed left at (864, 423)
Screenshot: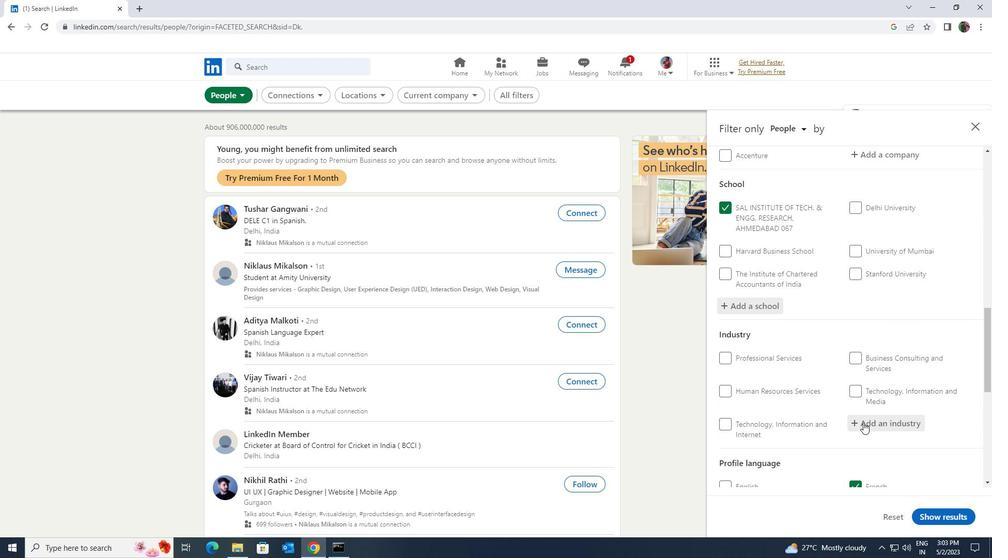 
Action: Key pressed <Key.shift><Key.shift><Key.shift><Key.shift>INTERIOR<Key.space>
Screenshot: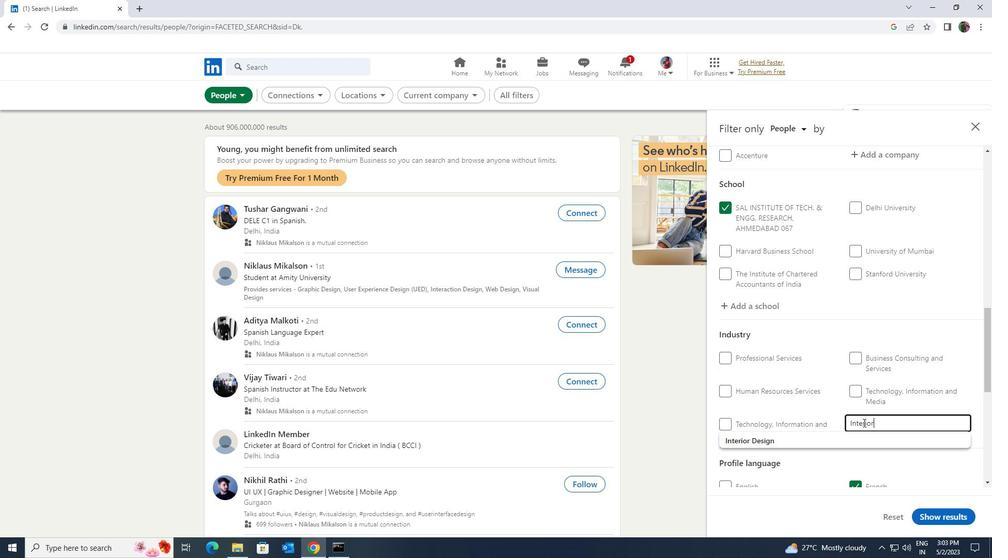 
Action: Mouse moved to (859, 431)
Screenshot: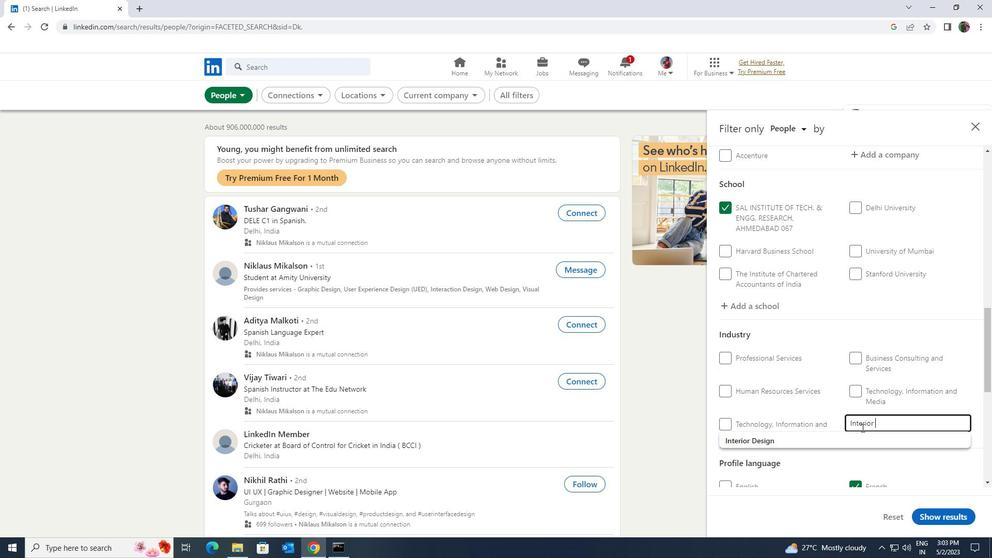 
Action: Mouse pressed left at (859, 431)
Screenshot: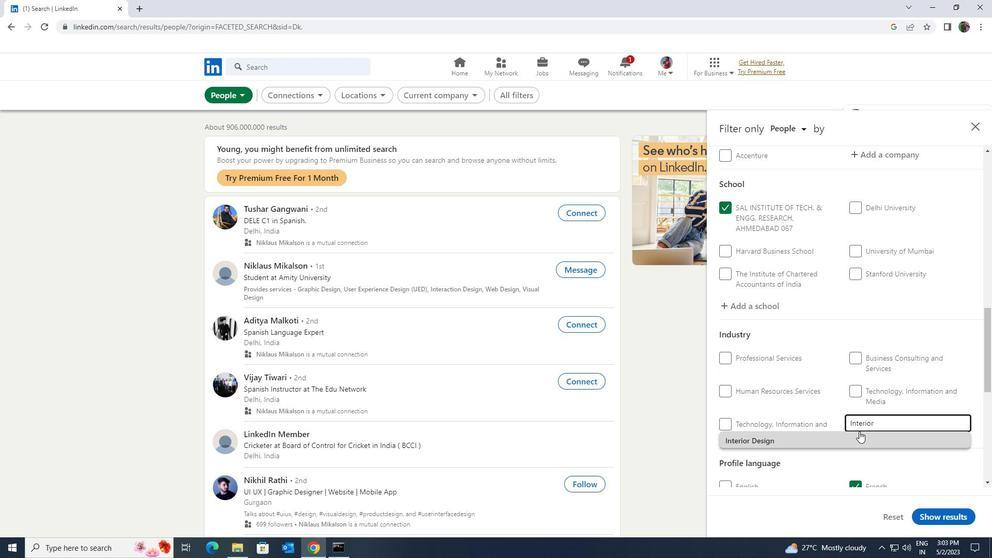 
Action: Mouse moved to (859, 432)
Screenshot: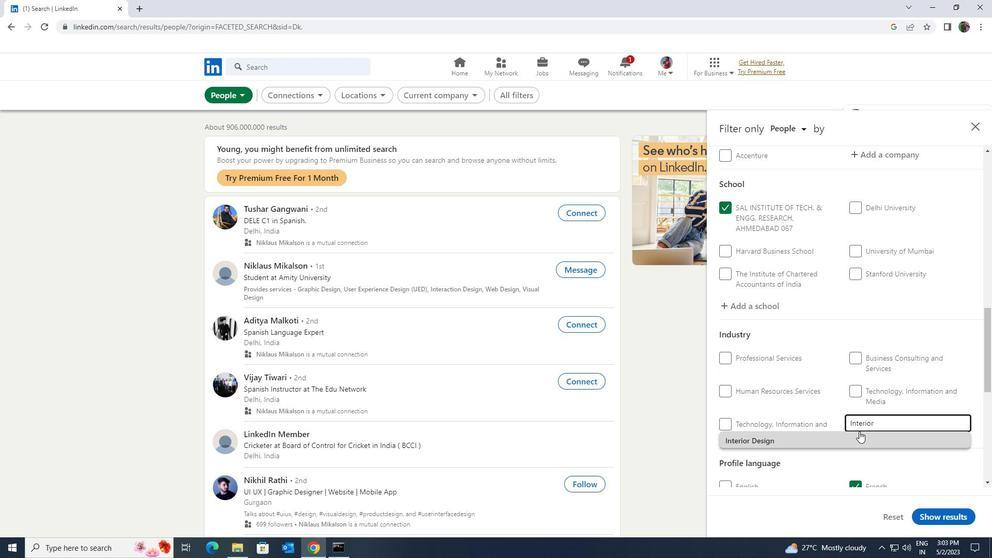 
Action: Mouse scrolled (859, 431) with delta (0, 0)
Screenshot: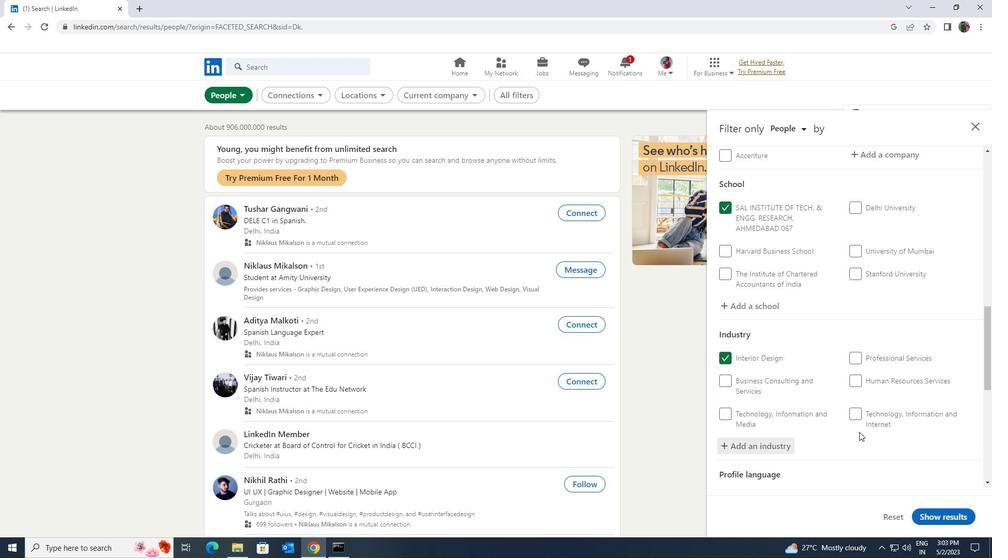
Action: Mouse scrolled (859, 431) with delta (0, 0)
Screenshot: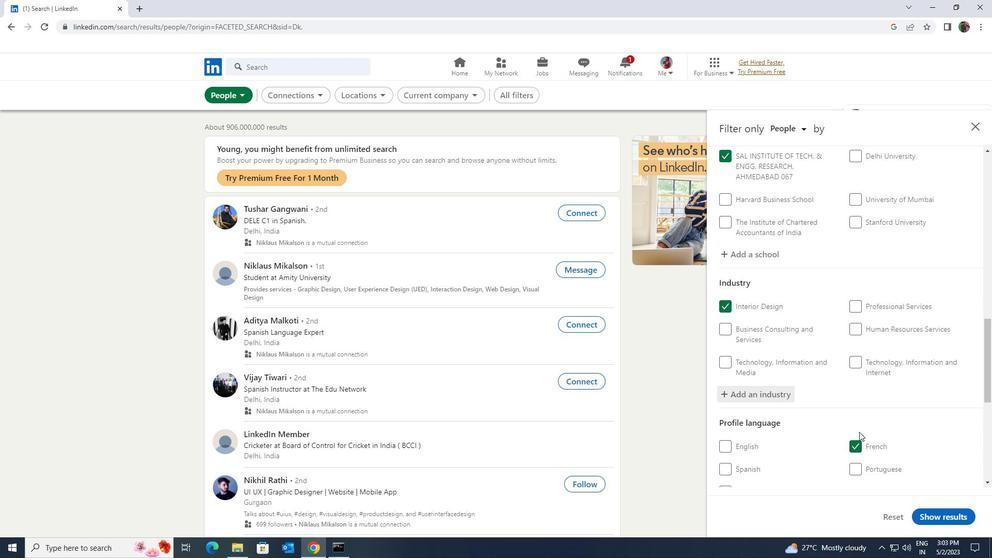 
Action: Mouse scrolled (859, 431) with delta (0, 0)
Screenshot: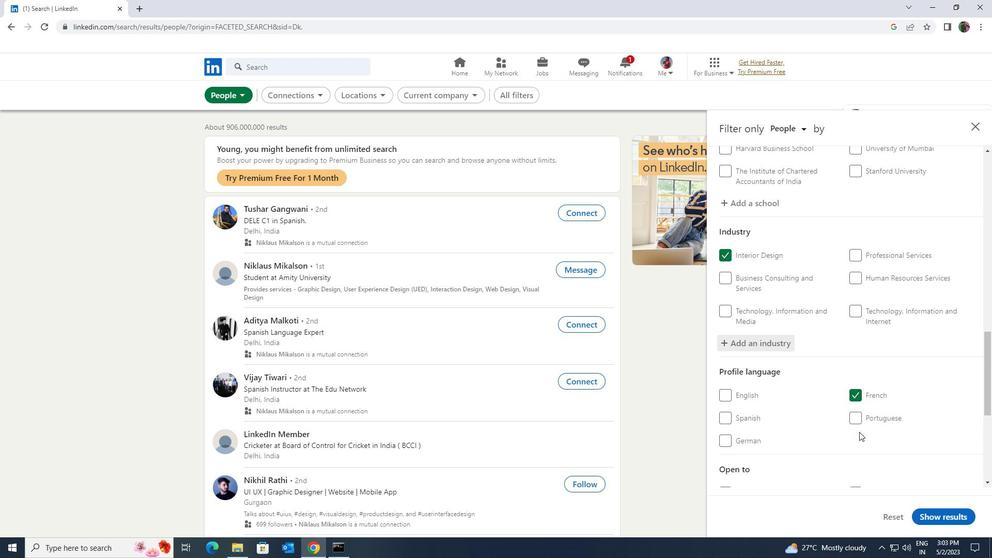 
Action: Mouse scrolled (859, 431) with delta (0, 0)
Screenshot: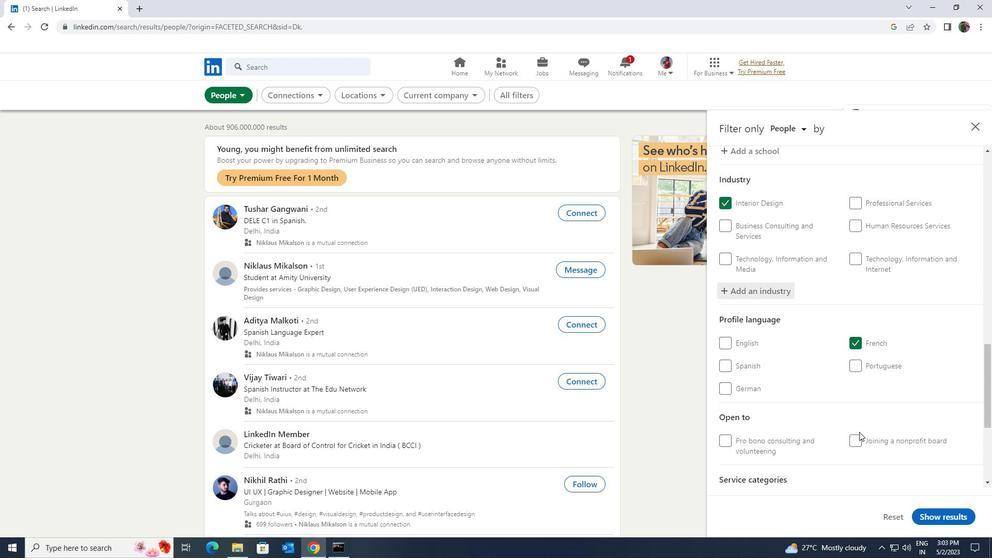 
Action: Mouse scrolled (859, 431) with delta (0, 0)
Screenshot: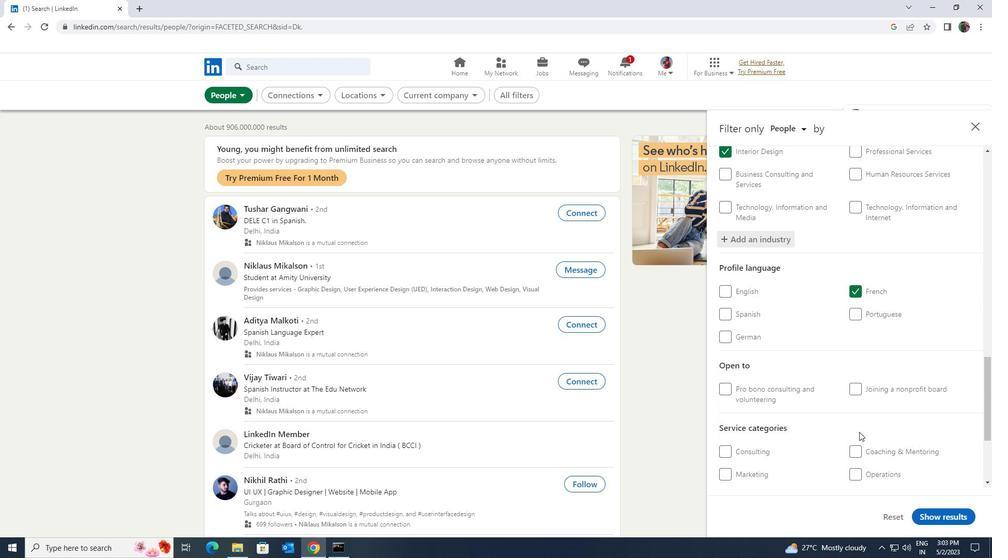
Action: Mouse scrolled (859, 431) with delta (0, 0)
Screenshot: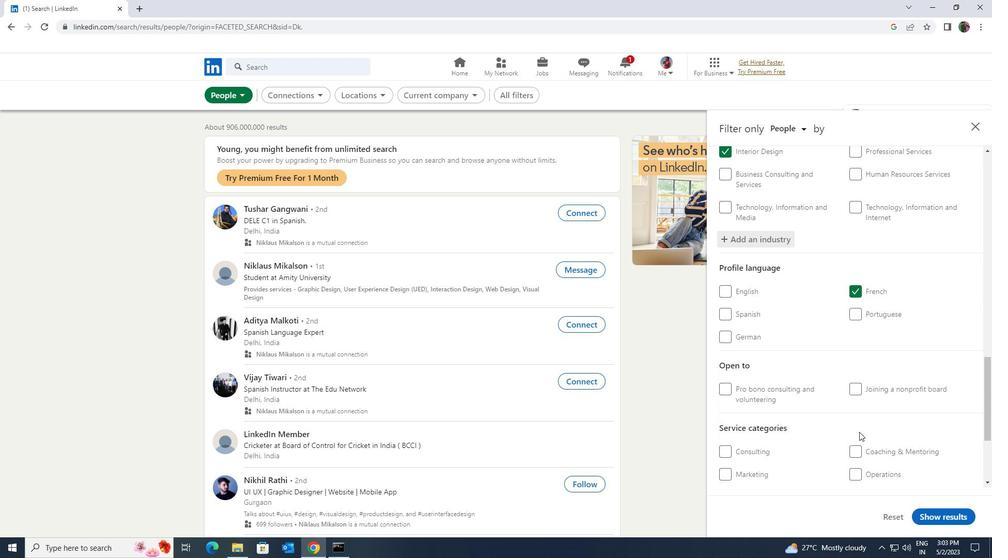 
Action: Mouse moved to (861, 391)
Screenshot: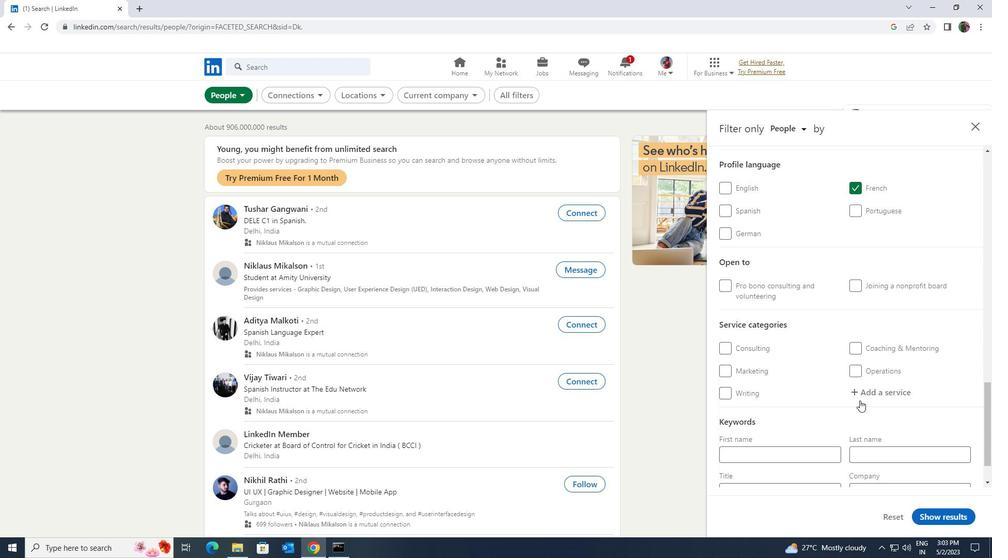 
Action: Mouse pressed left at (861, 391)
Screenshot: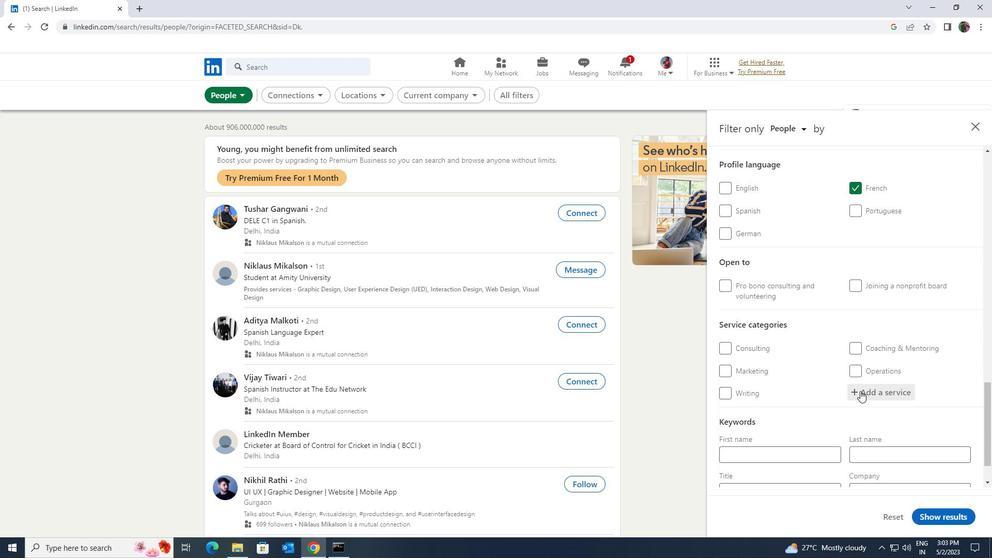 
Action: Key pressed <Key.shift><Key.shift><Key.shift><Key.shift>IMMI
Screenshot: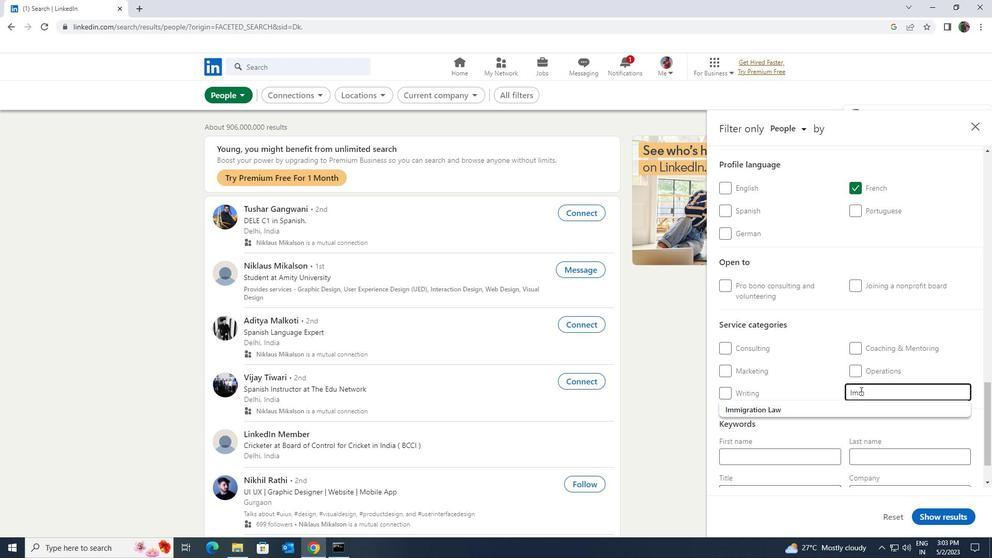 
Action: Mouse moved to (859, 403)
Screenshot: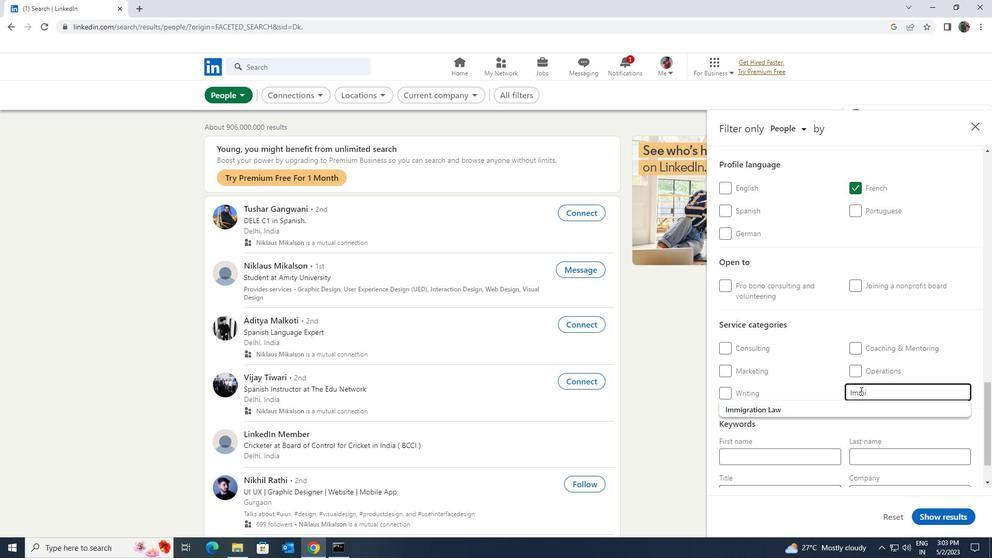 
Action: Mouse pressed left at (859, 403)
Screenshot: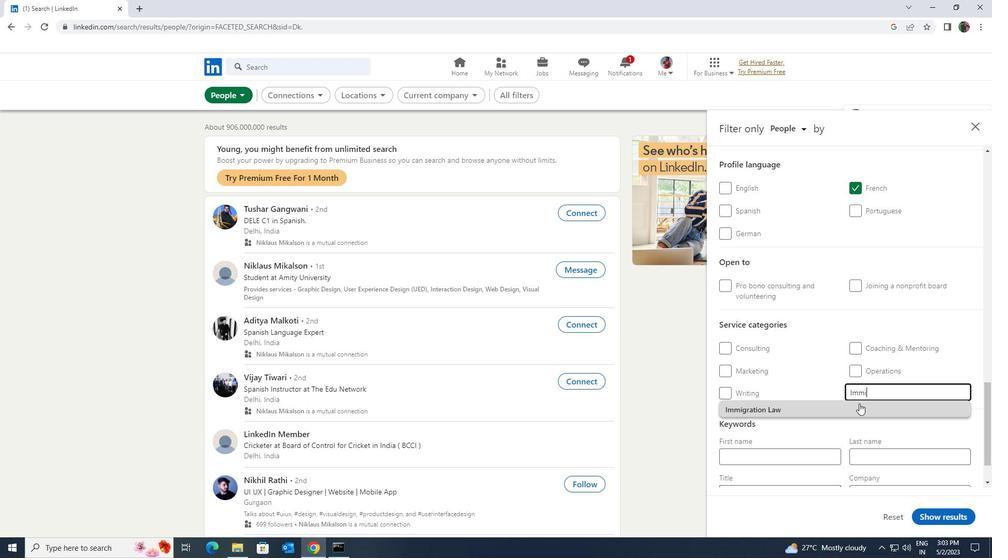 
Action: Mouse scrolled (859, 403) with delta (0, 0)
Screenshot: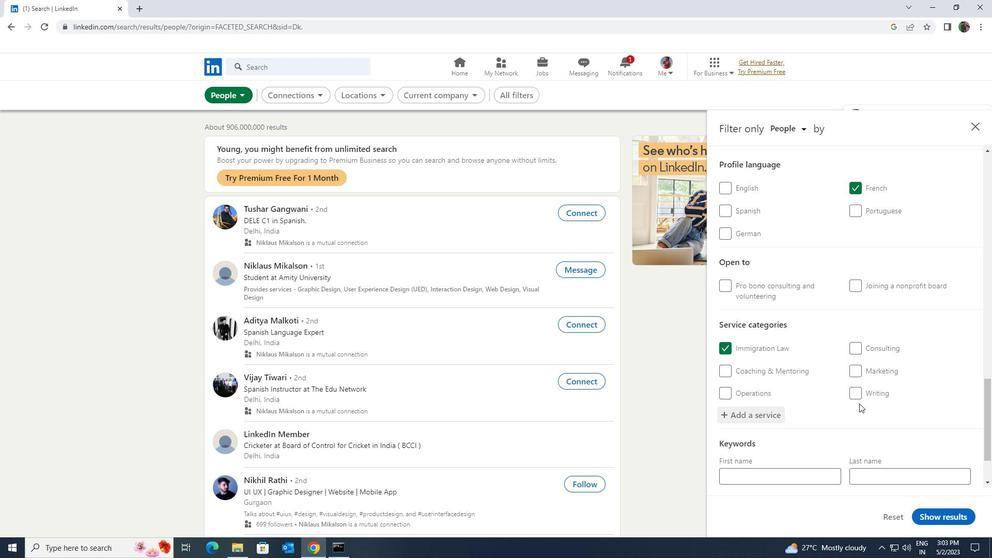 
Action: Mouse scrolled (859, 403) with delta (0, 0)
Screenshot: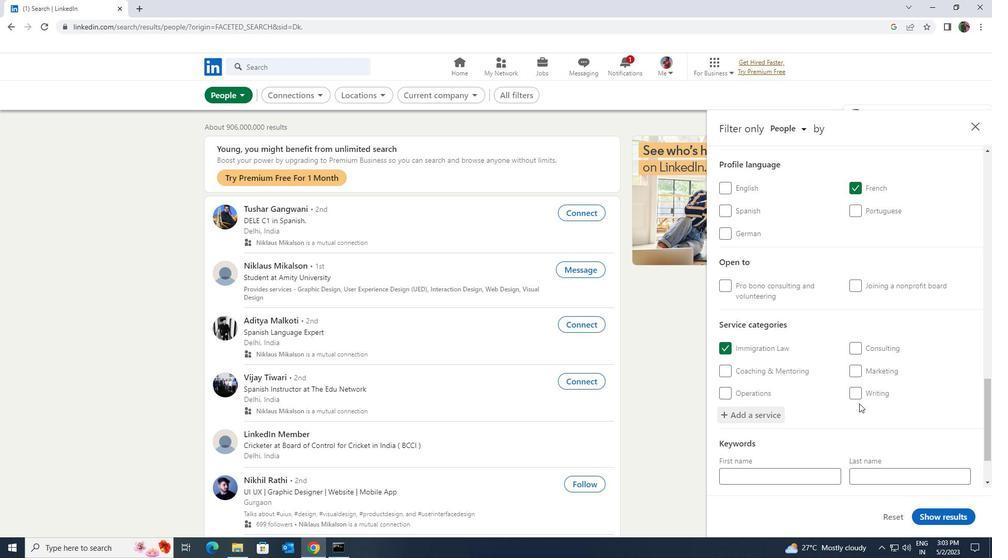 
Action: Mouse scrolled (859, 403) with delta (0, 0)
Screenshot: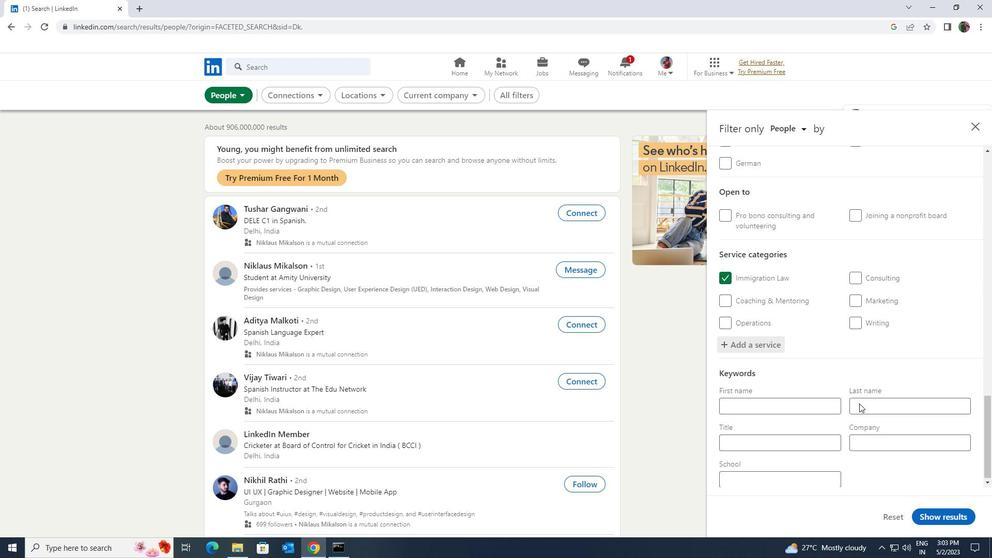 
Action: Mouse scrolled (859, 403) with delta (0, 0)
Screenshot: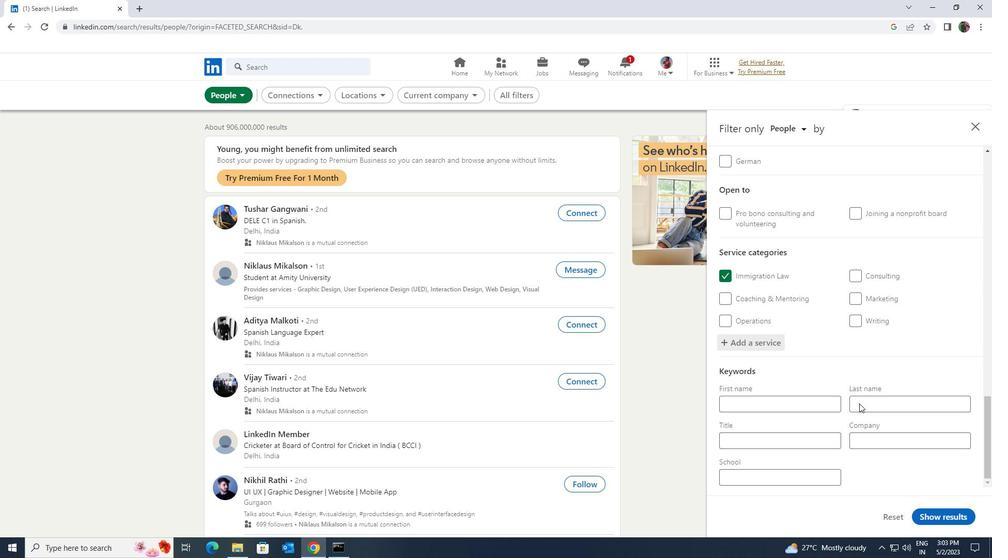 
Action: Mouse moved to (832, 441)
Screenshot: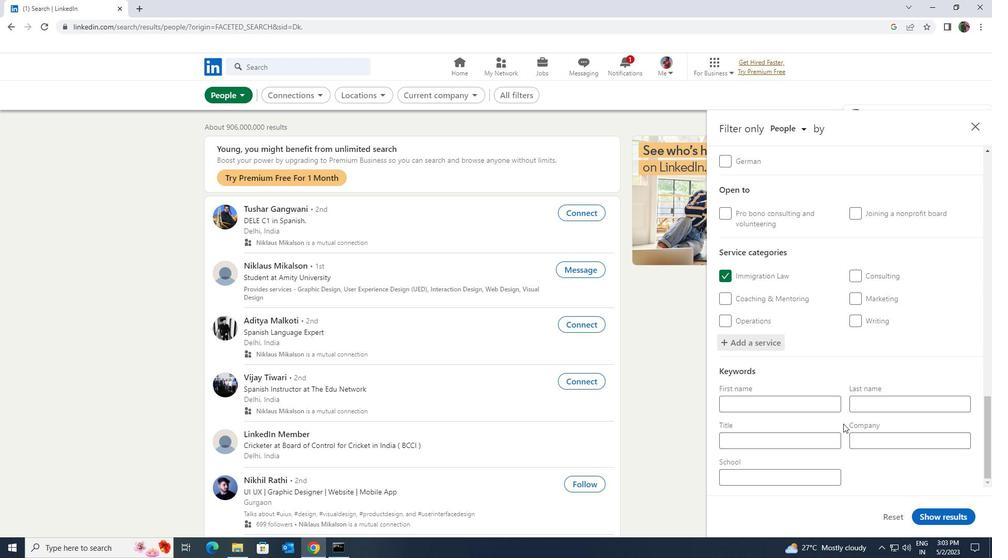 
Action: Mouse pressed left at (832, 441)
Screenshot: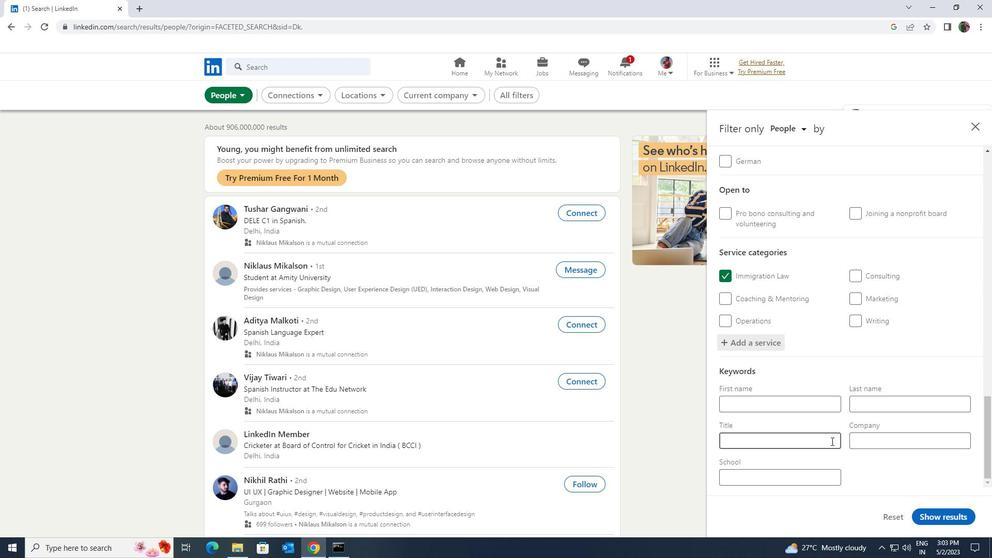 
Action: Key pressed <Key.shift><Key.shift><Key.shift><Key.shift><Key.shift><Key.shift><Key.shift><Key.shift>DESK<Key.space><Key.shift>WORKER/<Key.shift>DESKTOP<Key.space><Key.shift>SUPPORT
Screenshot: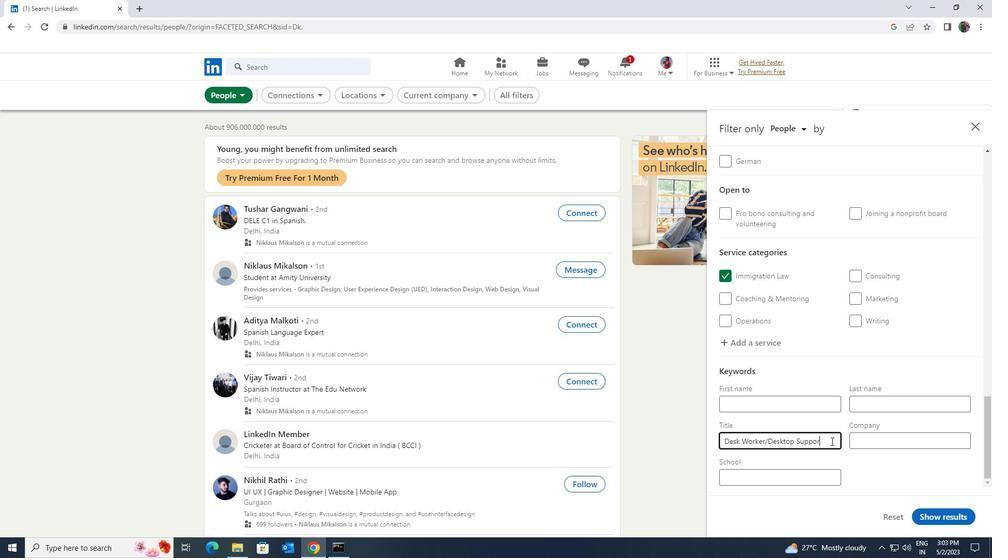 
Action: Mouse moved to (934, 517)
Screenshot: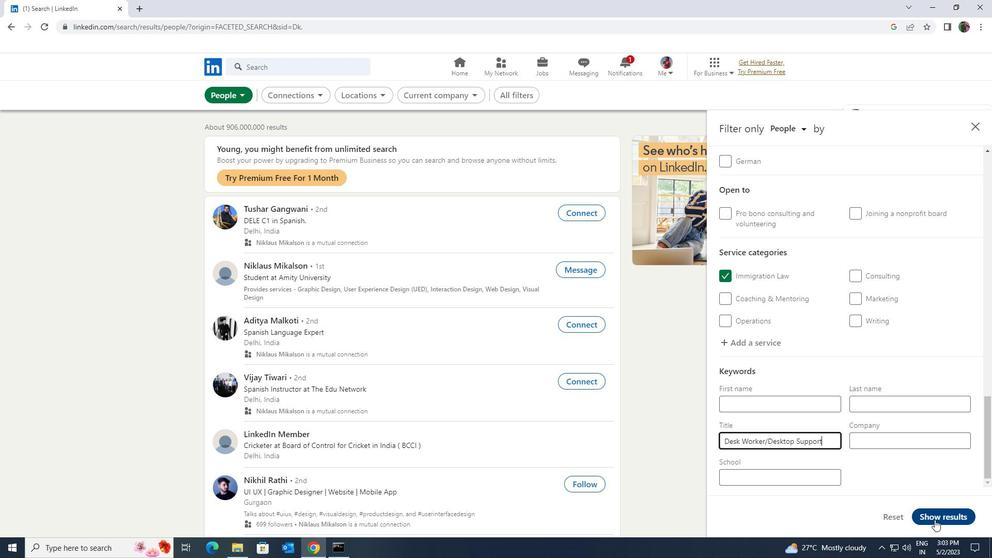 
Action: Mouse pressed left at (934, 517)
Screenshot: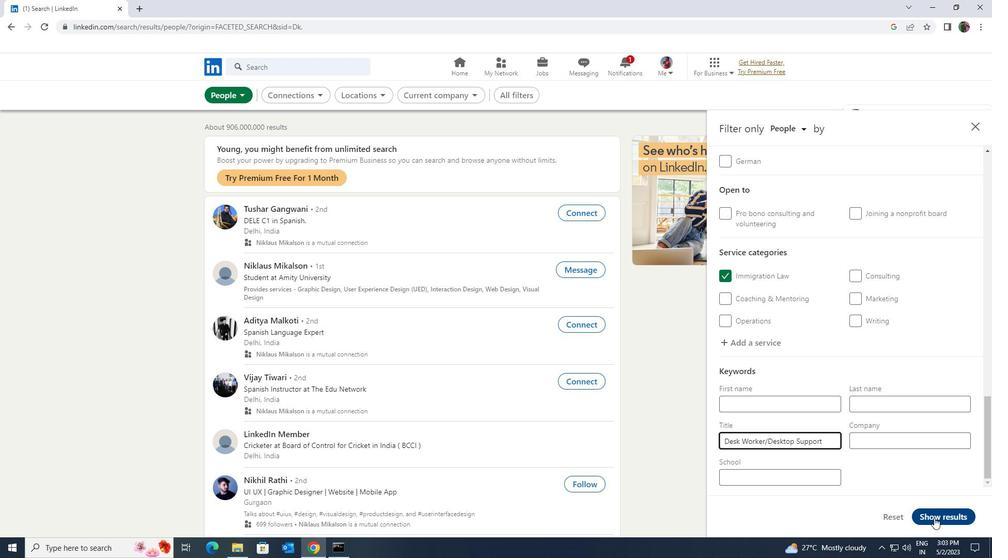 
